 Task: Look for space in West Des Moines, United States from 10th July, 2023 to 15th July, 2023 for 7 adults in price range Rs.10000 to Rs.15000. Place can be entire place or shared room with 4 bedrooms having 7 beds and 4 bathrooms. Property type can be house, flat, guest house. Amenities needed are: wifi, TV, free parkinig on premises, gym, breakfast. Booking option can be shelf check-in. Required host language is English.
Action: Mouse moved to (473, 93)
Screenshot: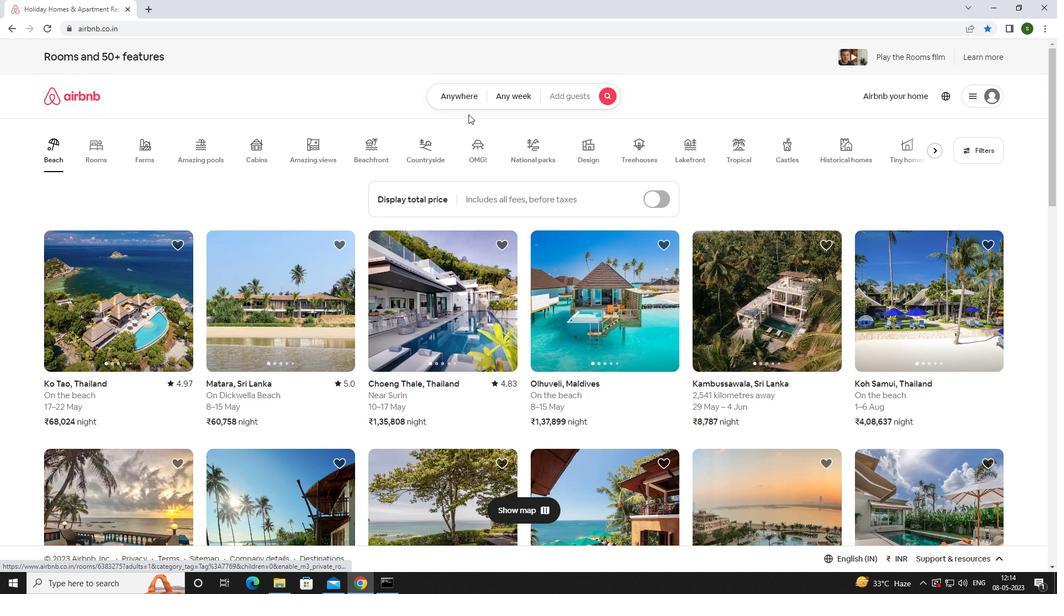 
Action: Mouse pressed left at (473, 93)
Screenshot: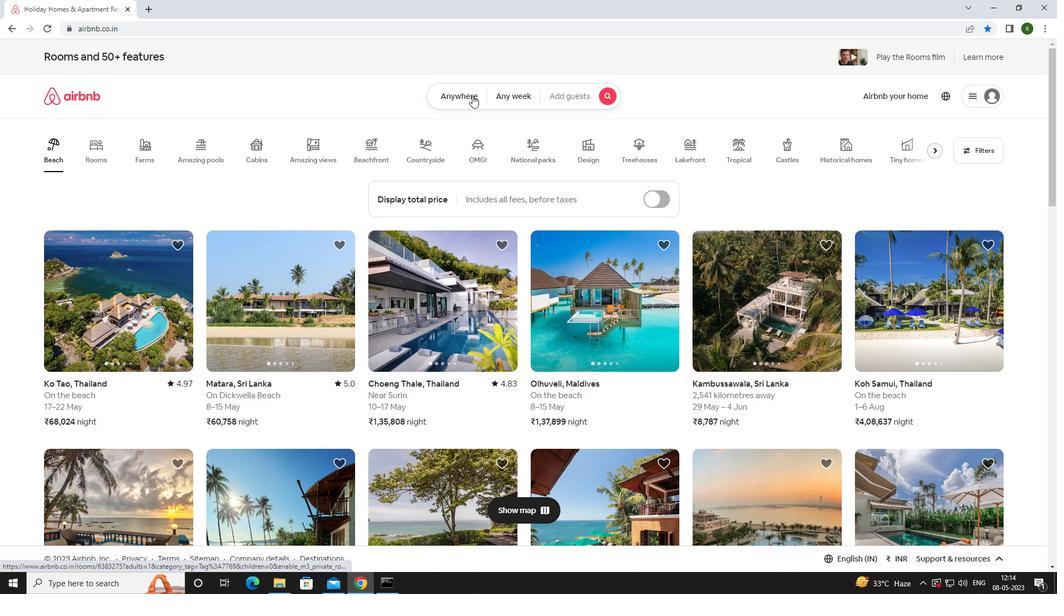 
Action: Mouse moved to (397, 144)
Screenshot: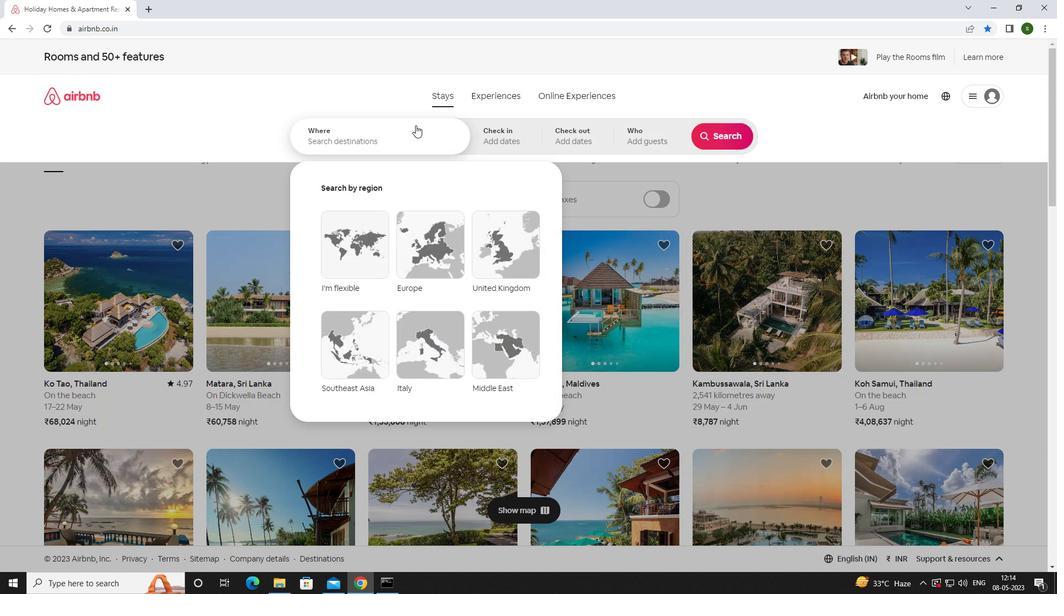 
Action: Mouse pressed left at (397, 144)
Screenshot: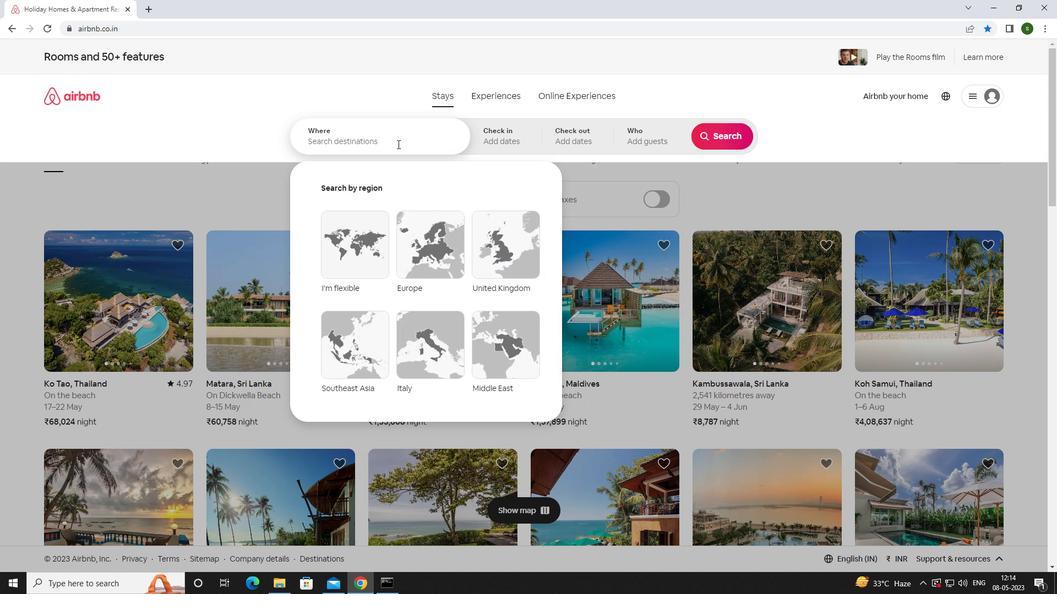 
Action: Key pressed <Key.caps_lock>w<Key.caps_lock>est<Key.space><Key.caps_lock>d<Key.caps_lock>es<Key.space><Key.caps_lock>m<Key.caps_lock>oines,<Key.space><Key.caps_lock>u<Key.caps_lock>nited<Key.space><Key.caps_lock>s<Key.caps_lock>tates<Key.enter>
Screenshot: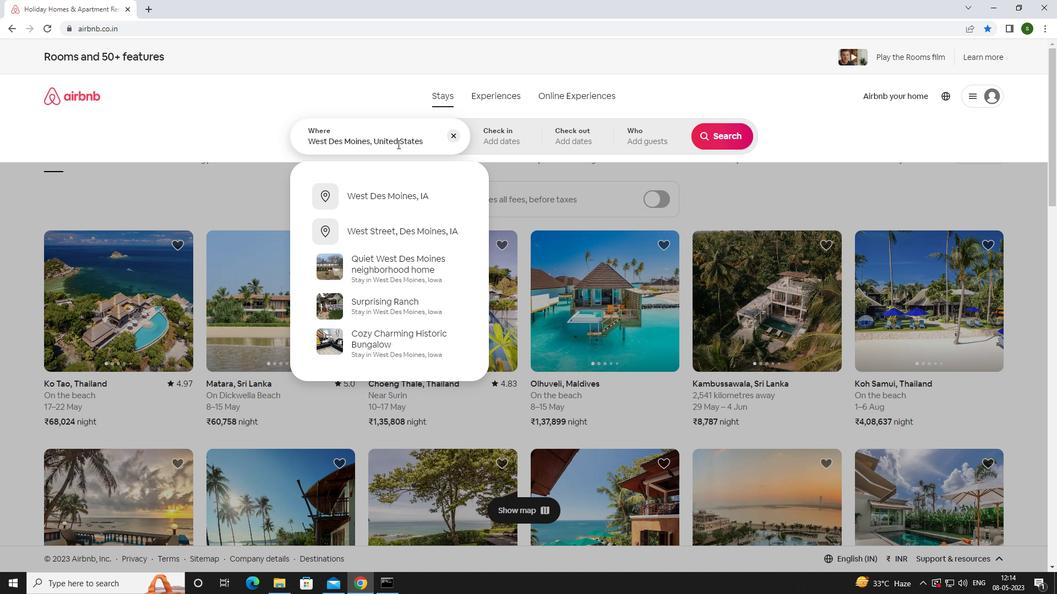 
Action: Mouse moved to (720, 223)
Screenshot: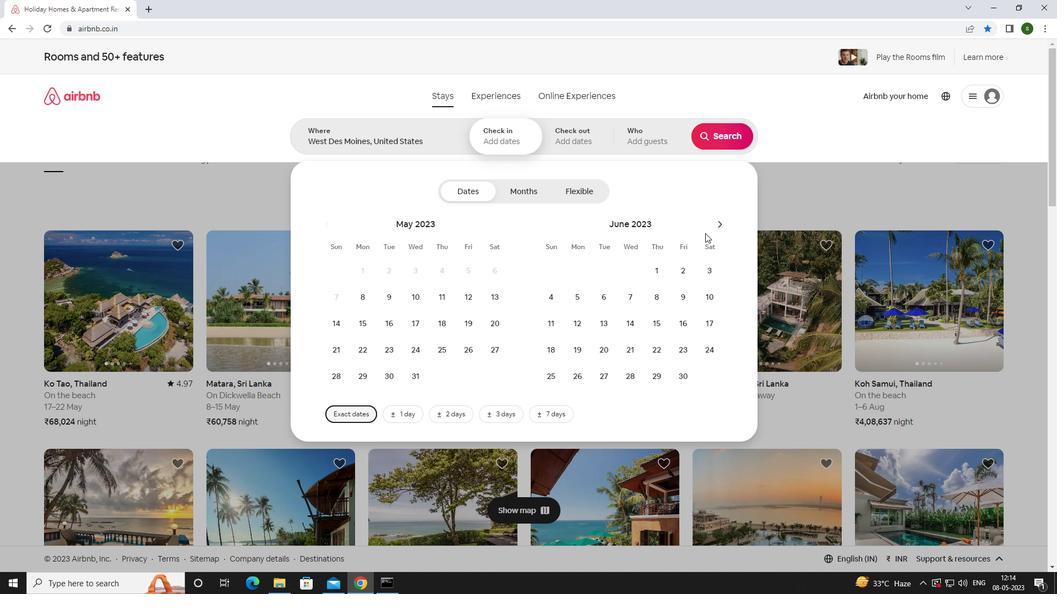 
Action: Mouse pressed left at (720, 223)
Screenshot: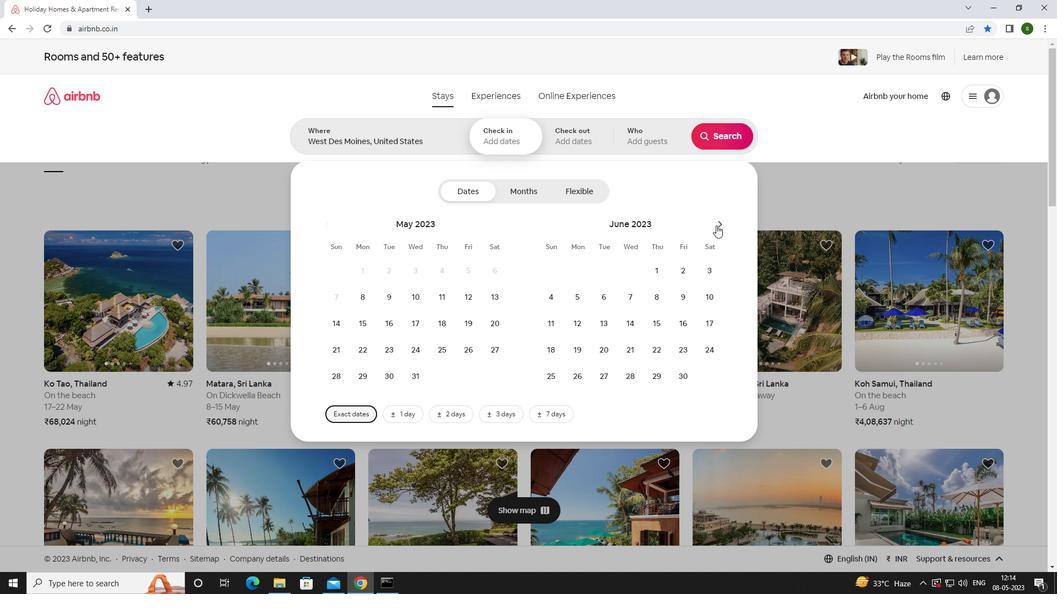 
Action: Mouse moved to (571, 321)
Screenshot: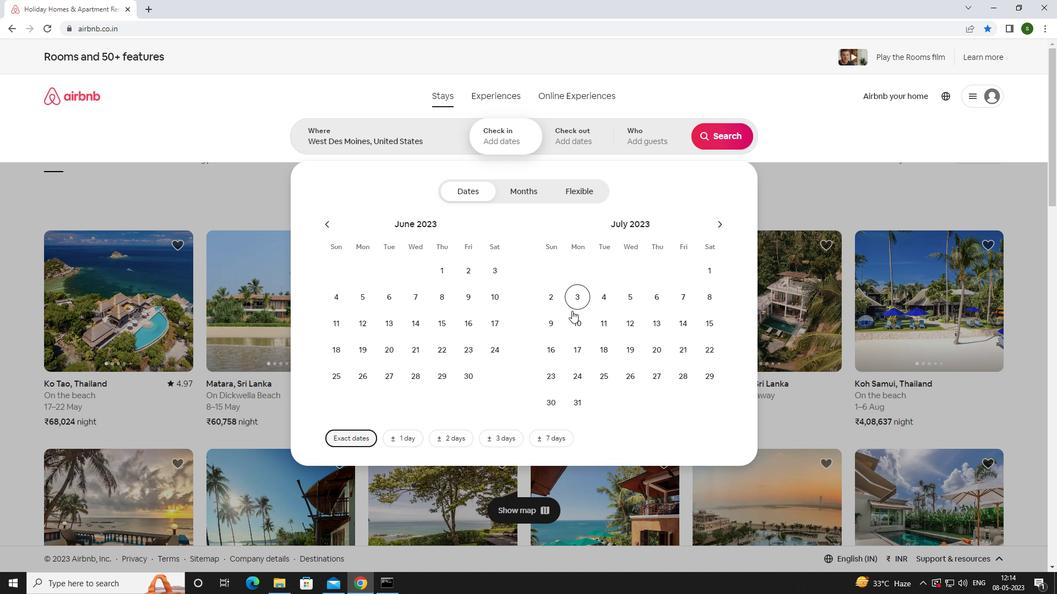 
Action: Mouse pressed left at (571, 321)
Screenshot: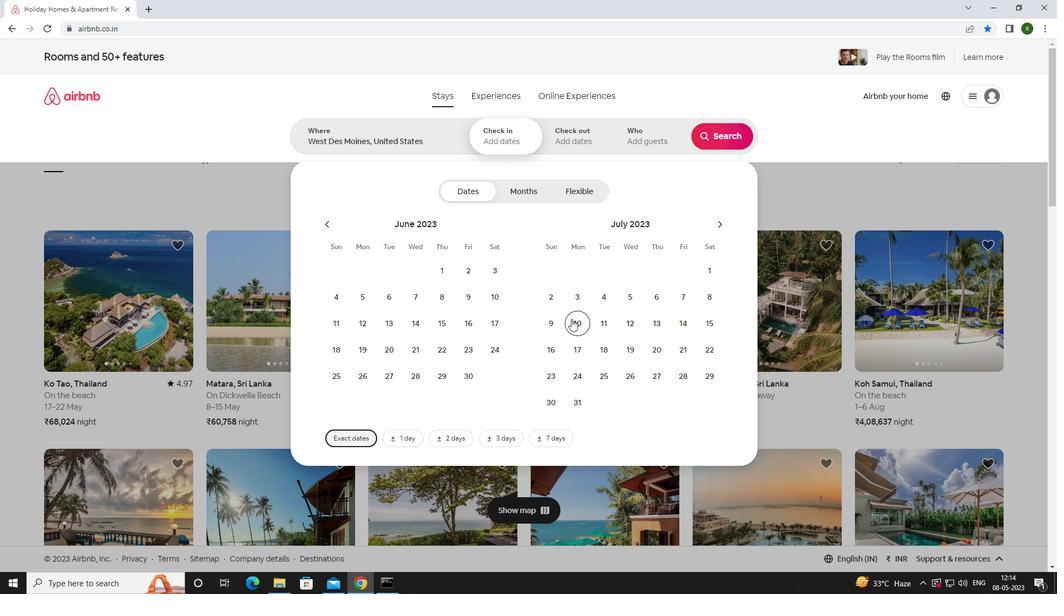 
Action: Mouse moved to (705, 323)
Screenshot: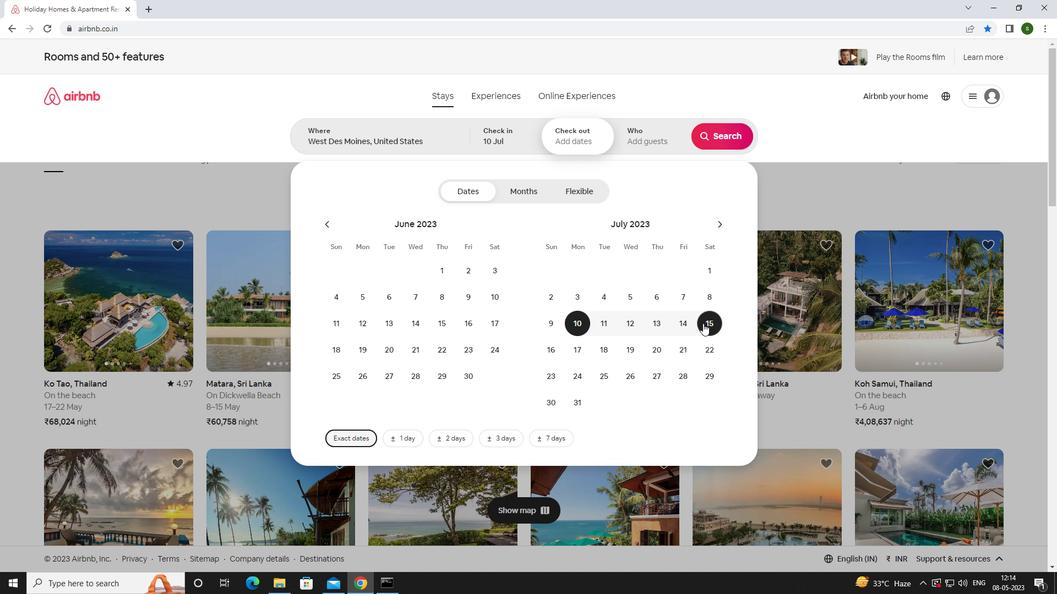 
Action: Mouse pressed left at (705, 323)
Screenshot: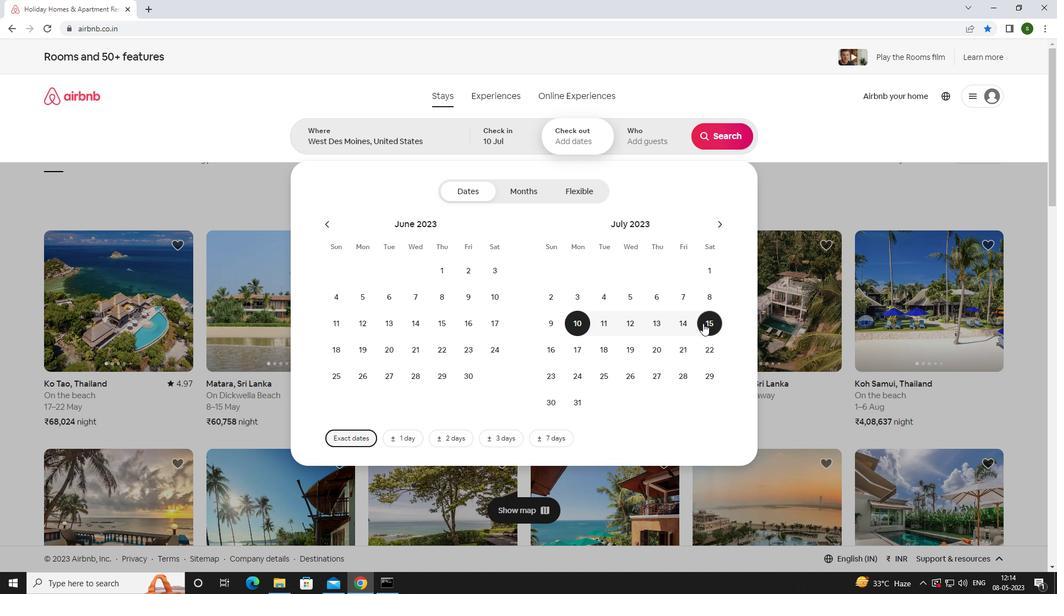 
Action: Mouse moved to (651, 144)
Screenshot: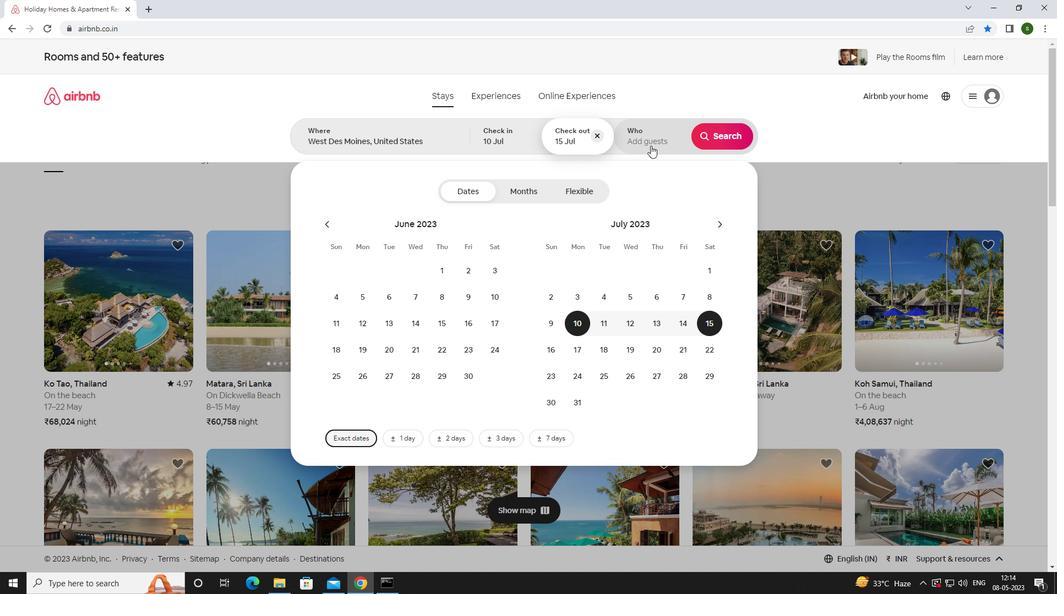 
Action: Mouse pressed left at (651, 144)
Screenshot: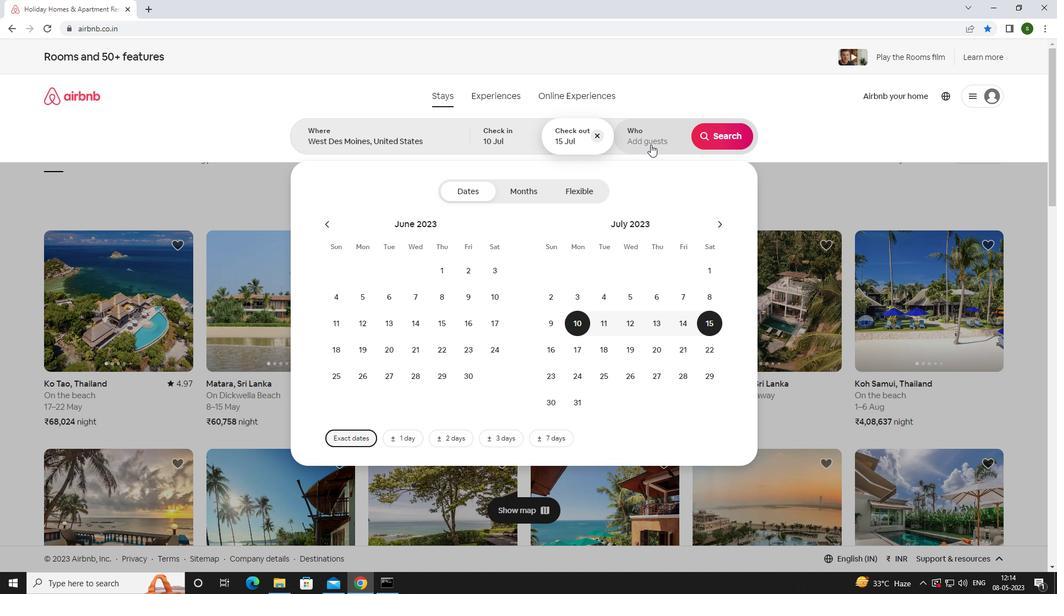 
Action: Mouse moved to (728, 193)
Screenshot: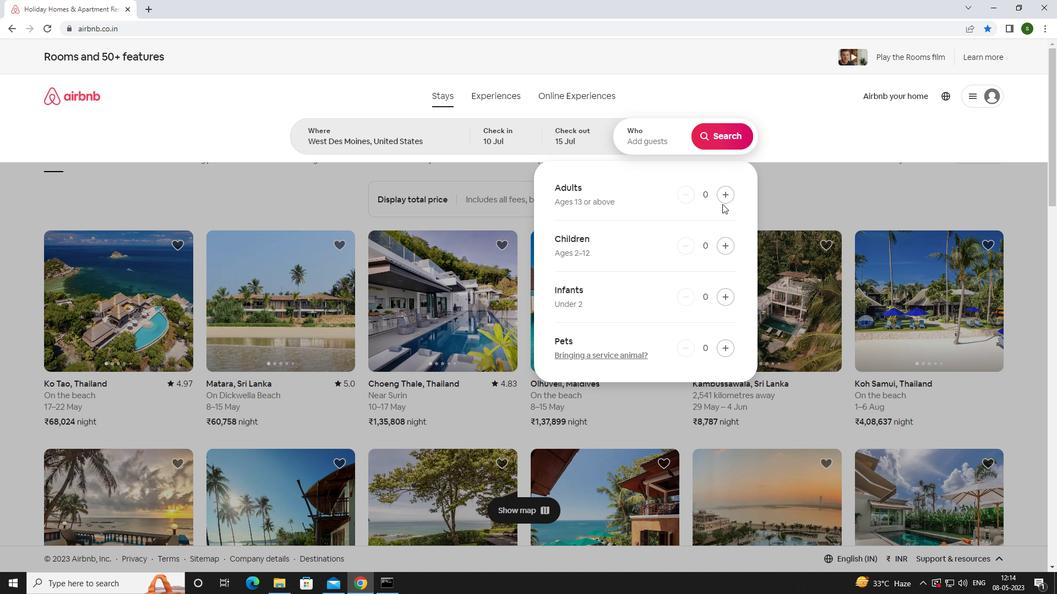 
Action: Mouse pressed left at (728, 193)
Screenshot: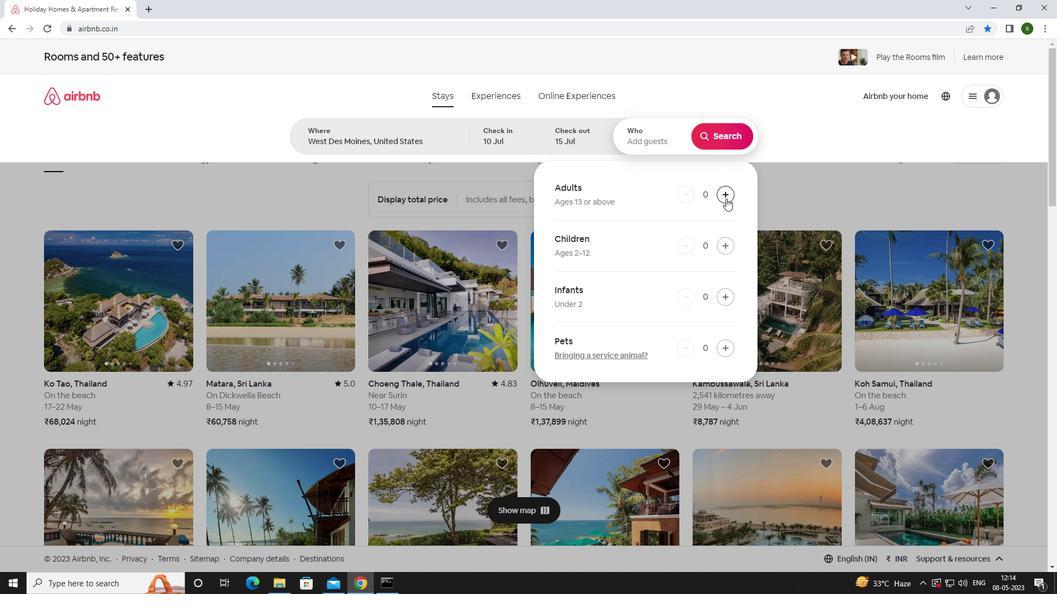 
Action: Mouse pressed left at (728, 193)
Screenshot: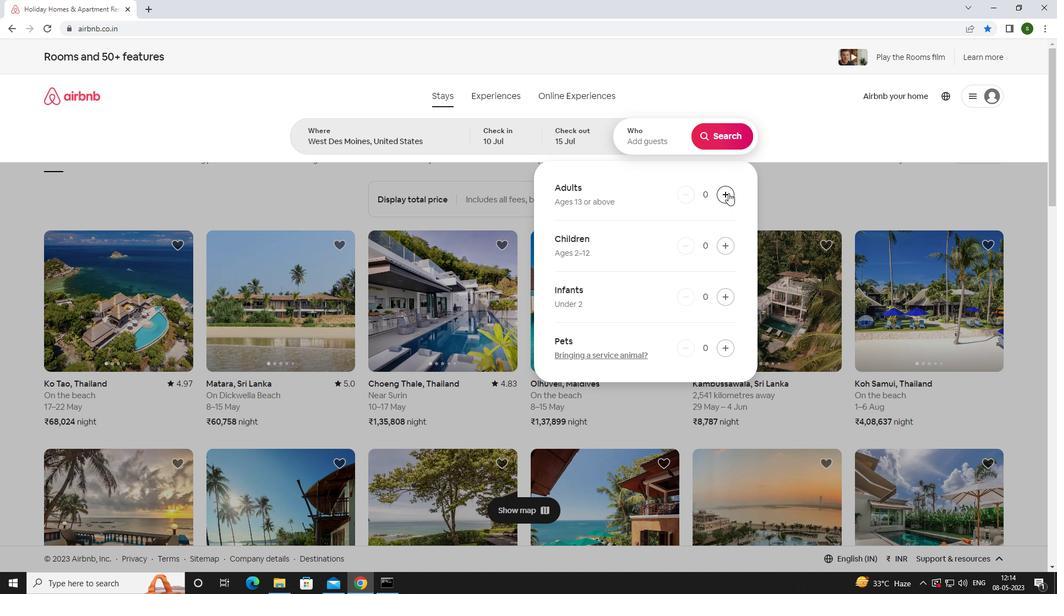 
Action: Mouse pressed left at (728, 193)
Screenshot: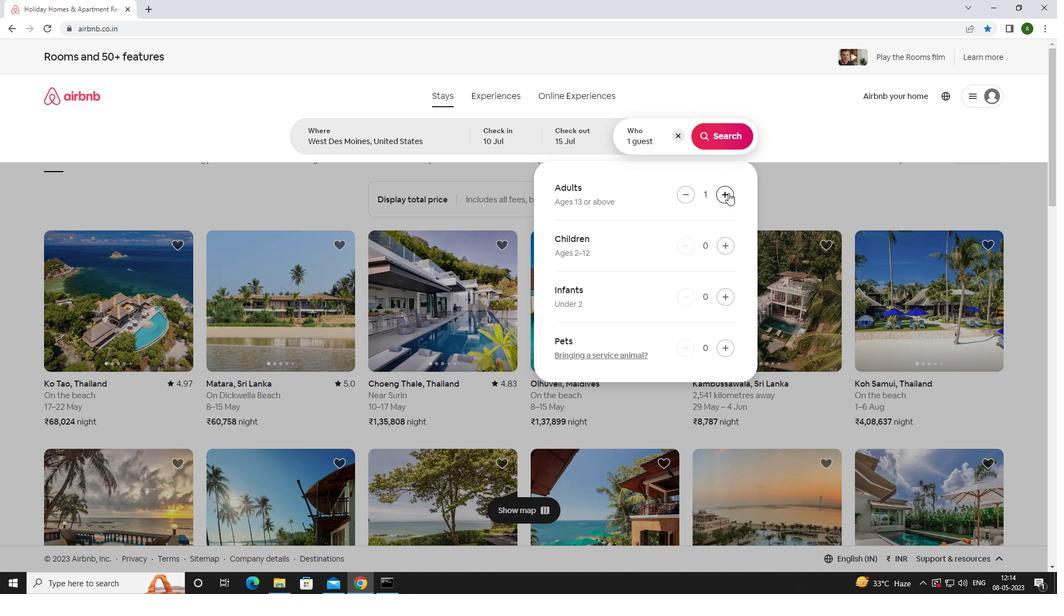 
Action: Mouse pressed left at (728, 193)
Screenshot: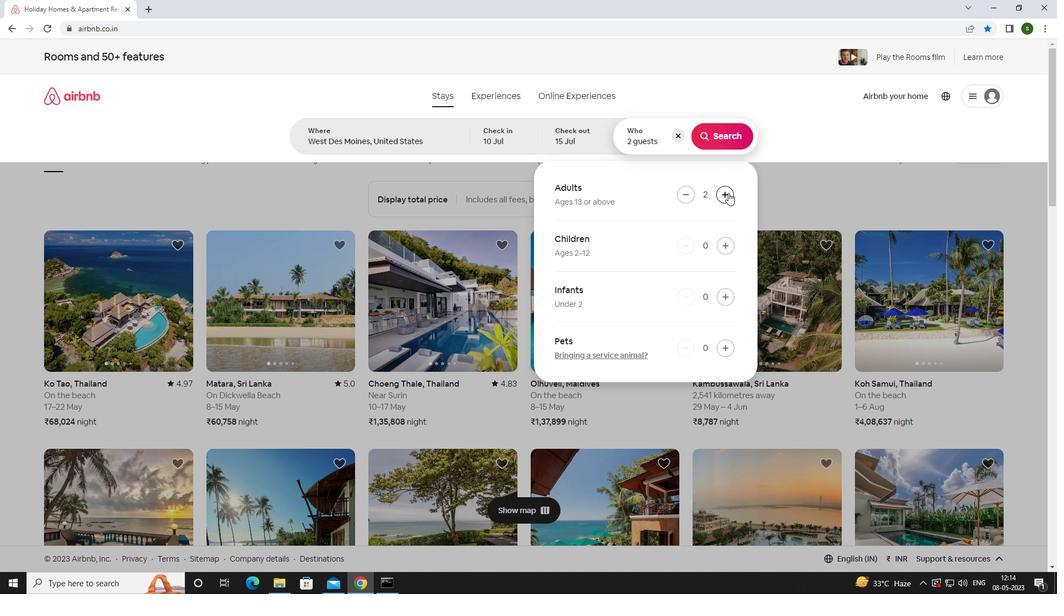 
Action: Mouse pressed left at (728, 193)
Screenshot: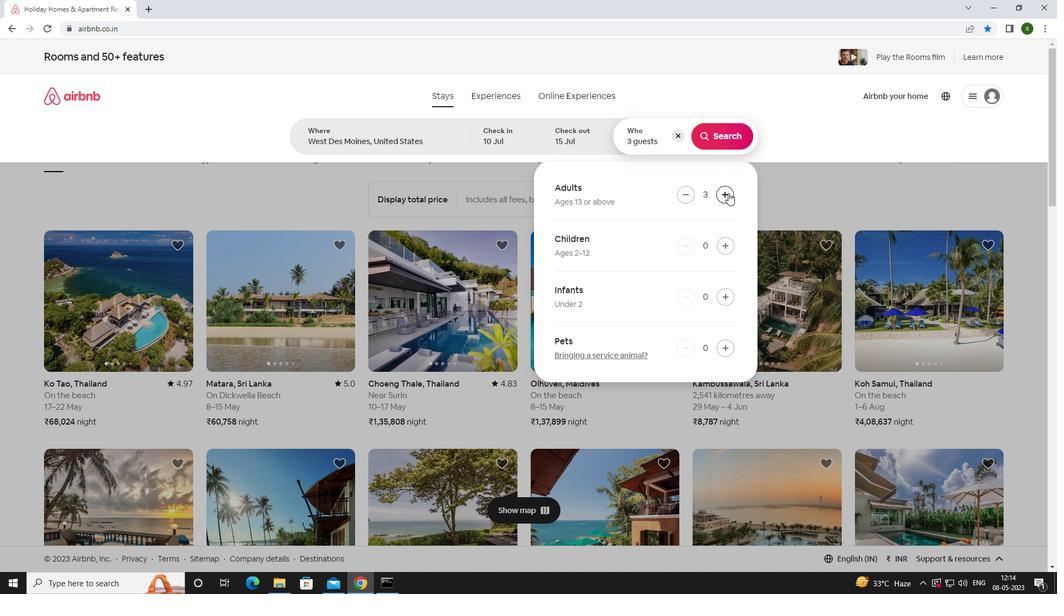 
Action: Mouse pressed left at (728, 193)
Screenshot: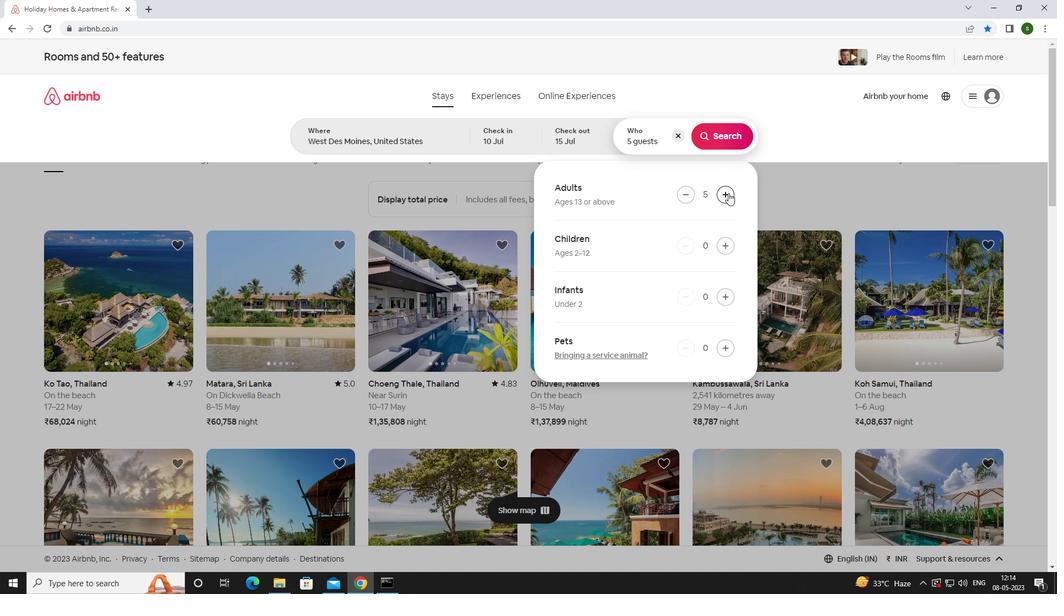 
Action: Mouse pressed left at (728, 193)
Screenshot: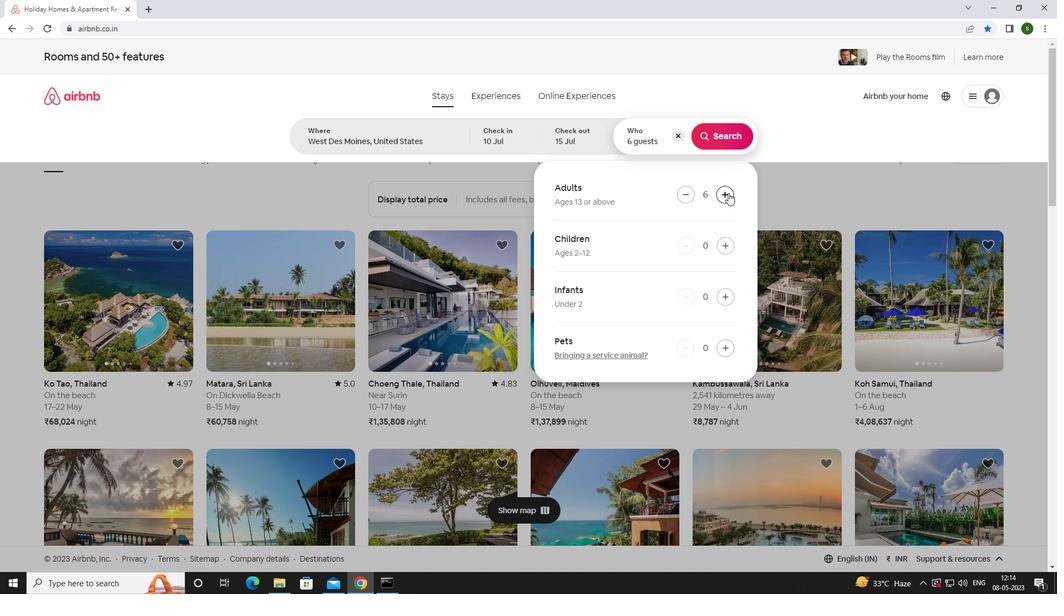 
Action: Mouse moved to (715, 138)
Screenshot: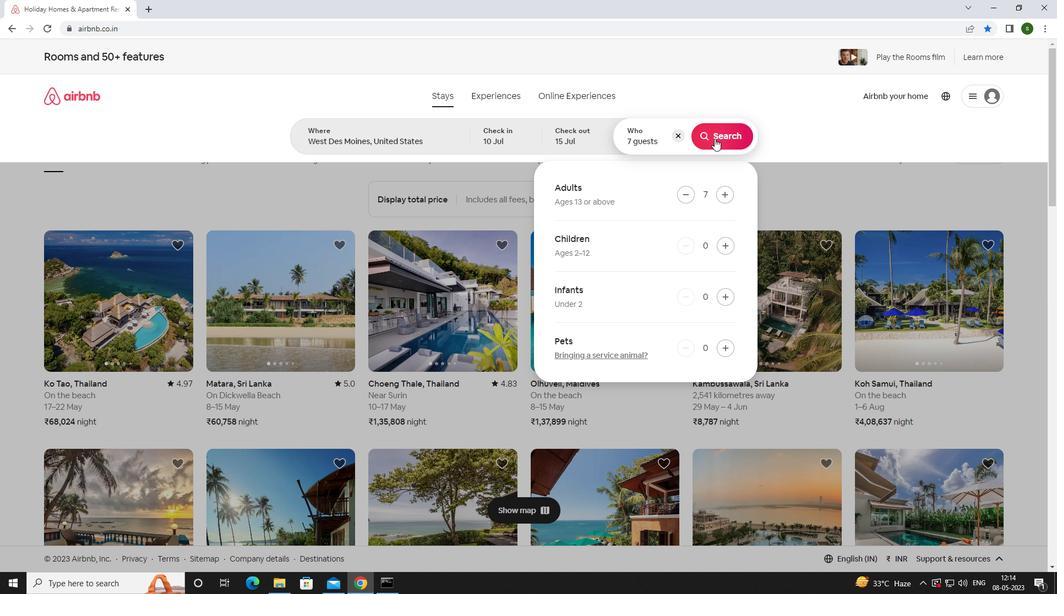 
Action: Mouse pressed left at (715, 138)
Screenshot: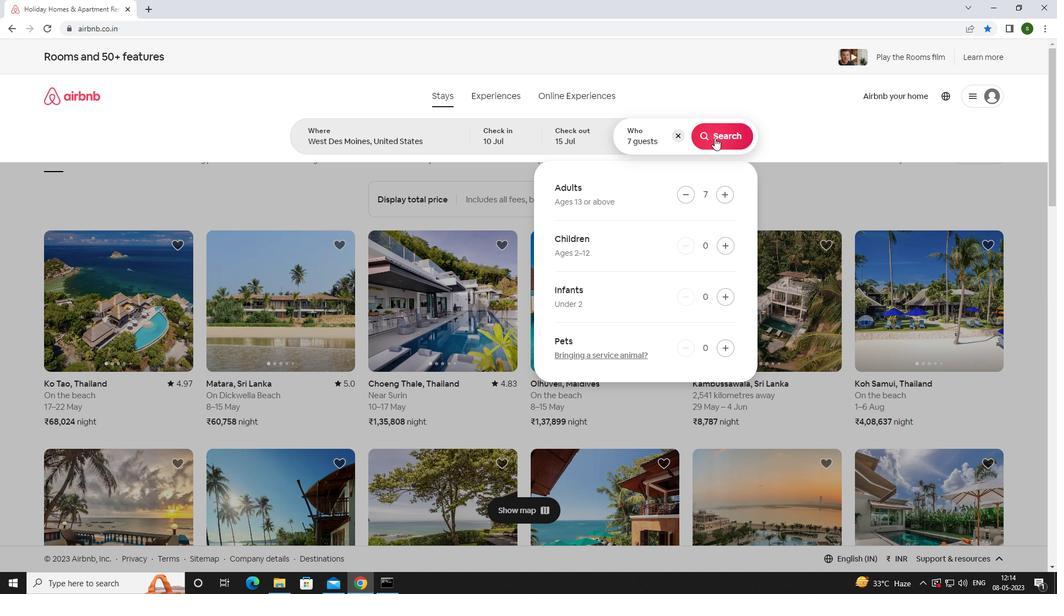 
Action: Mouse moved to (1013, 106)
Screenshot: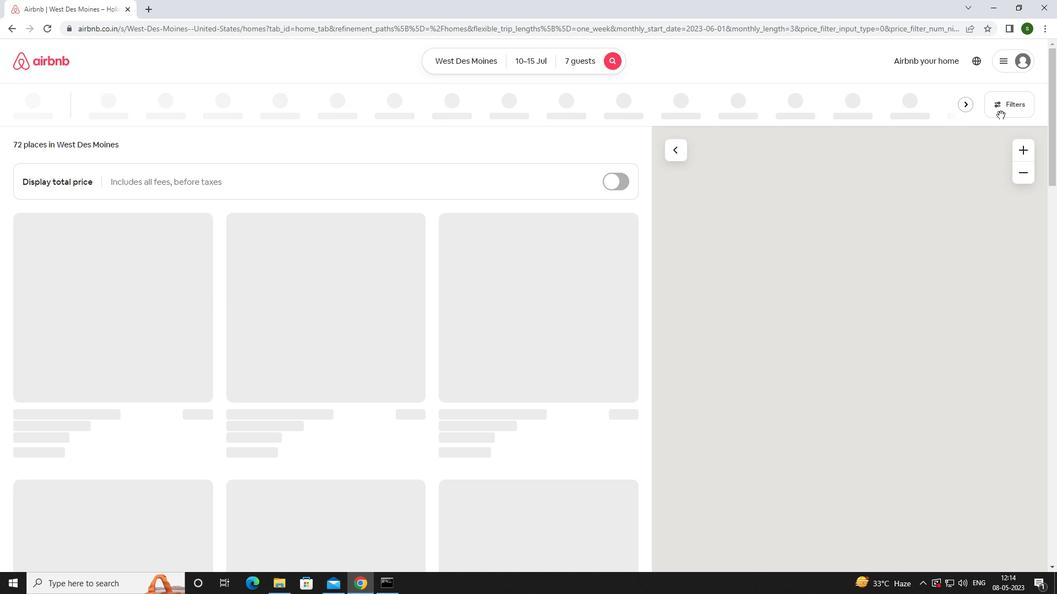 
Action: Mouse pressed left at (1013, 106)
Screenshot: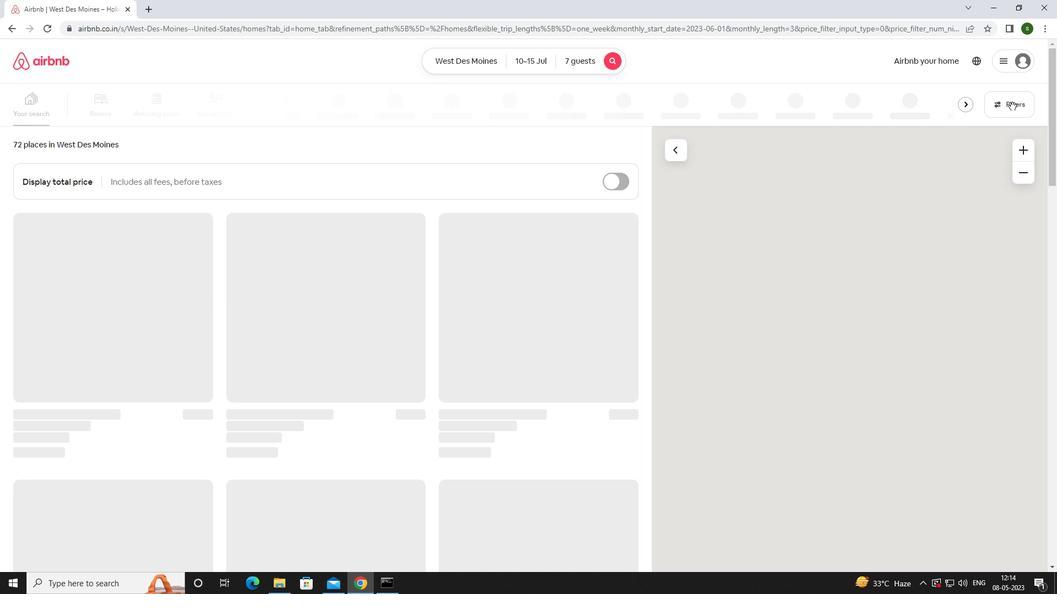 
Action: Mouse moved to (412, 379)
Screenshot: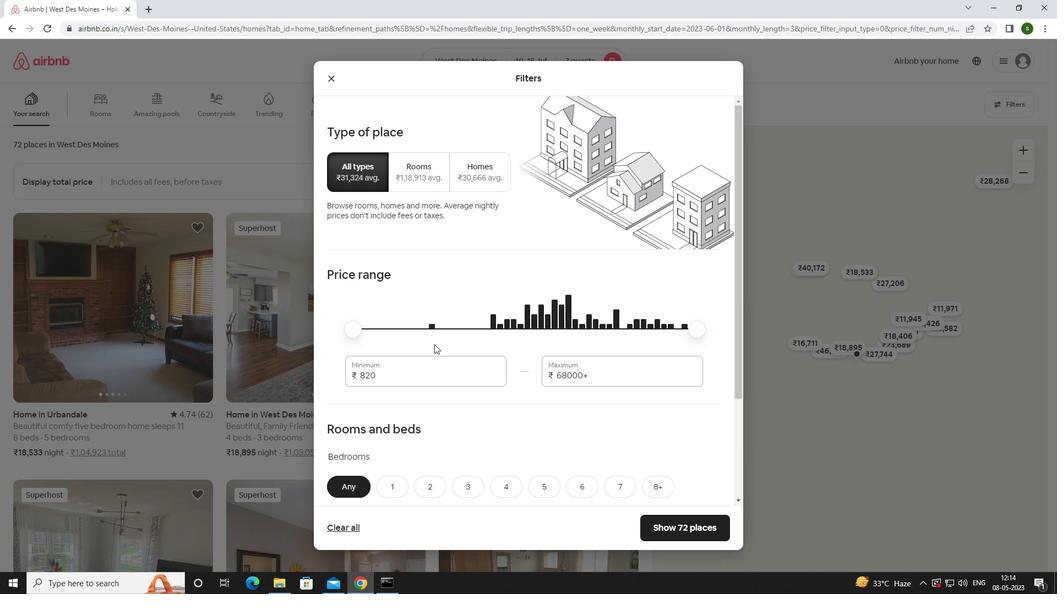 
Action: Mouse pressed left at (412, 379)
Screenshot: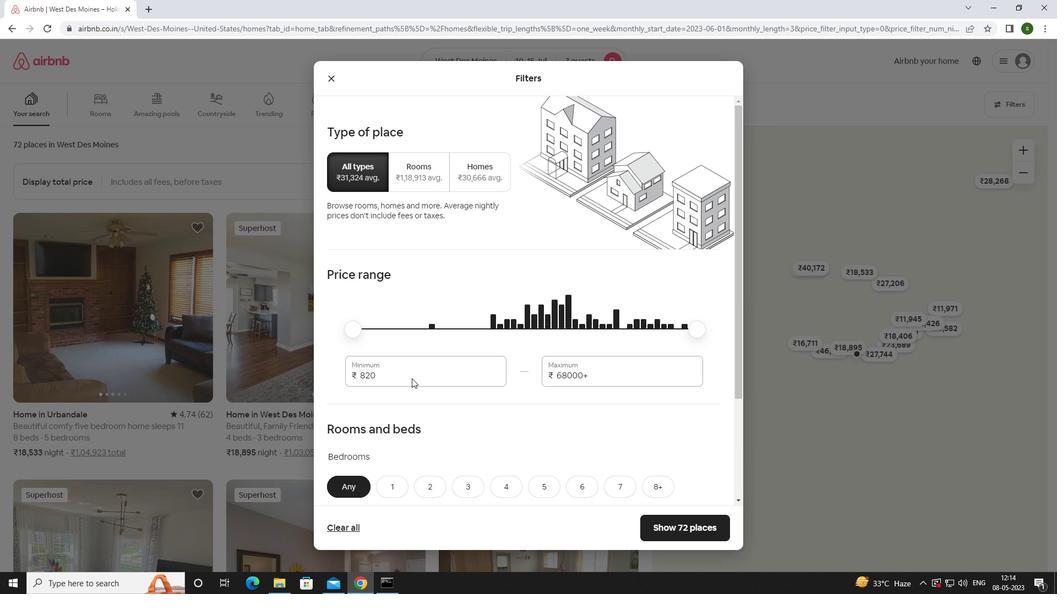 
Action: Key pressed <Key.backspace><Key.backspace><Key.backspace><Key.backspace>10000
Screenshot: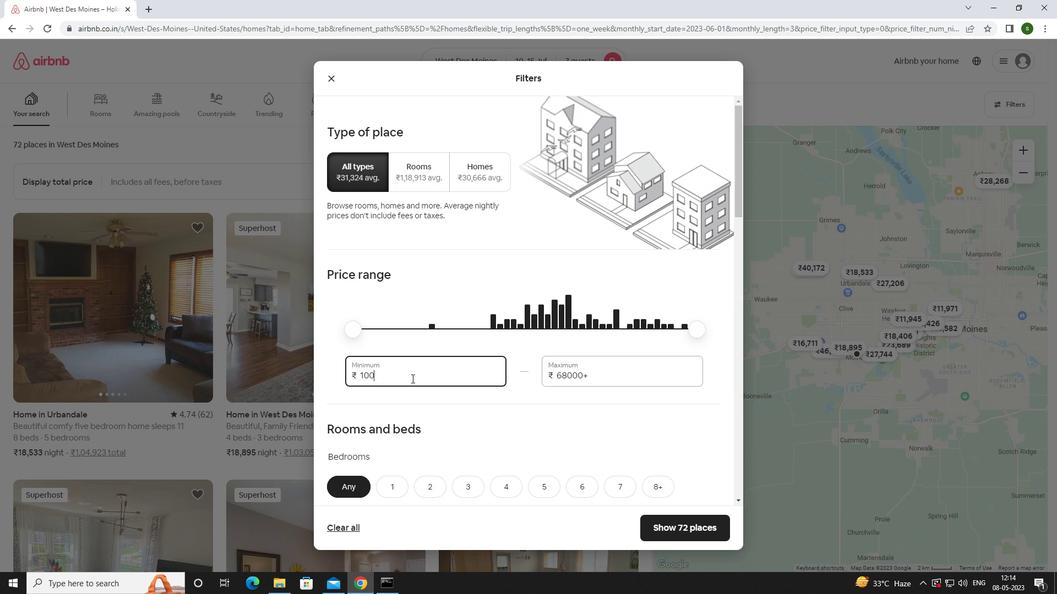 
Action: Mouse moved to (596, 366)
Screenshot: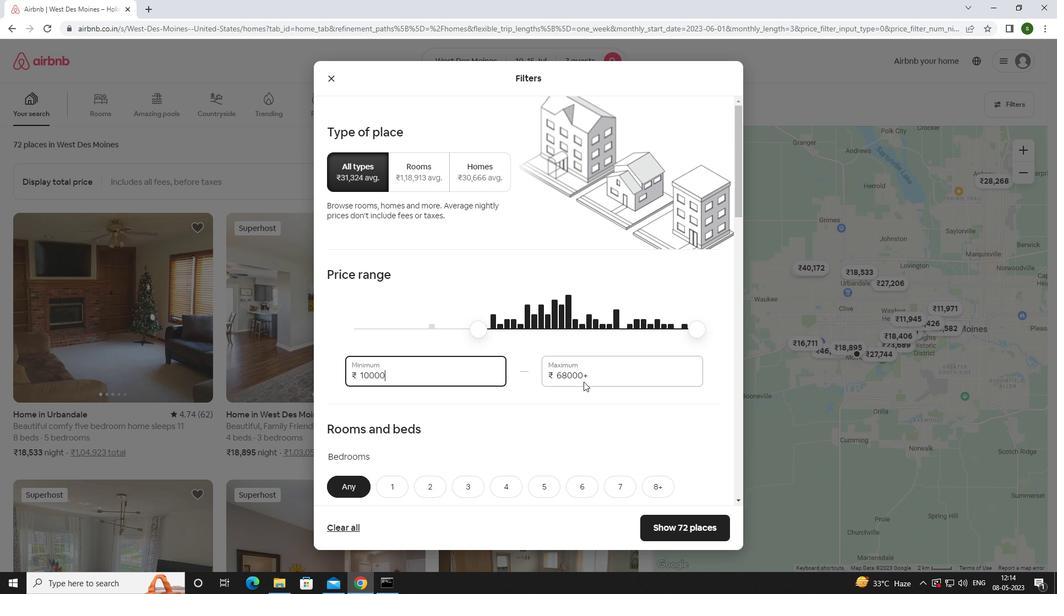 
Action: Mouse pressed left at (596, 366)
Screenshot: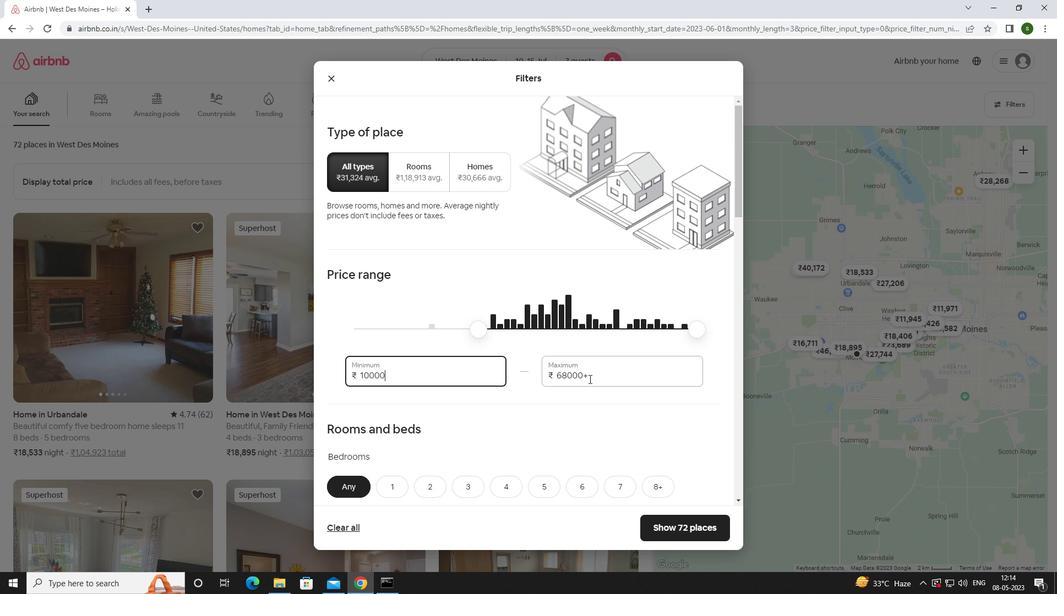 
Action: Mouse moved to (596, 366)
Screenshot: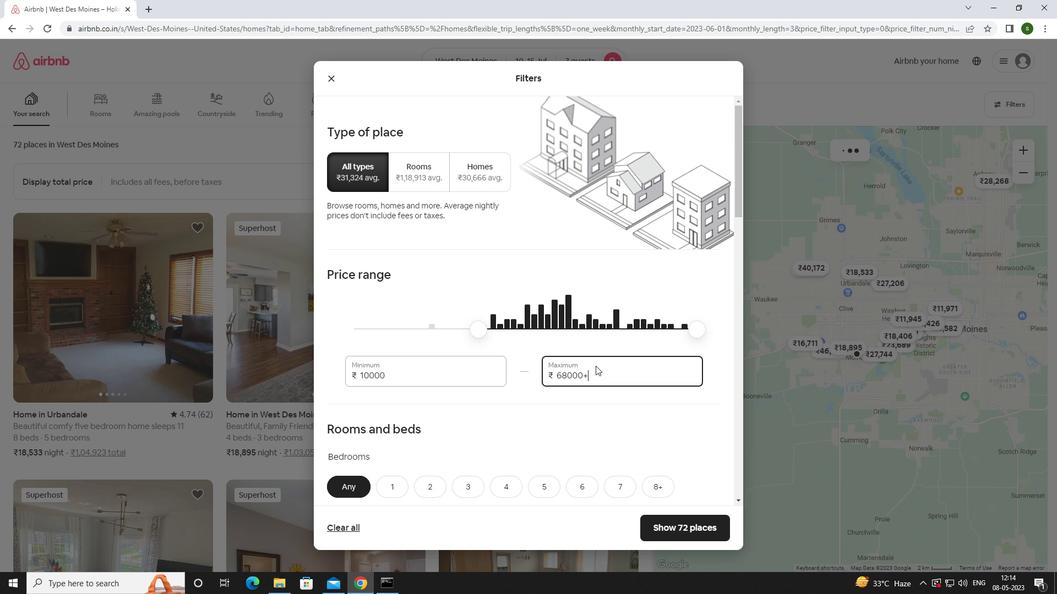 
Action: Key pressed <Key.backspace><Key.backspace><Key.backspace><Key.backspace><Key.backspace><Key.backspace><Key.backspace><Key.backspace><Key.backspace><Key.backspace><Key.backspace>15000
Screenshot: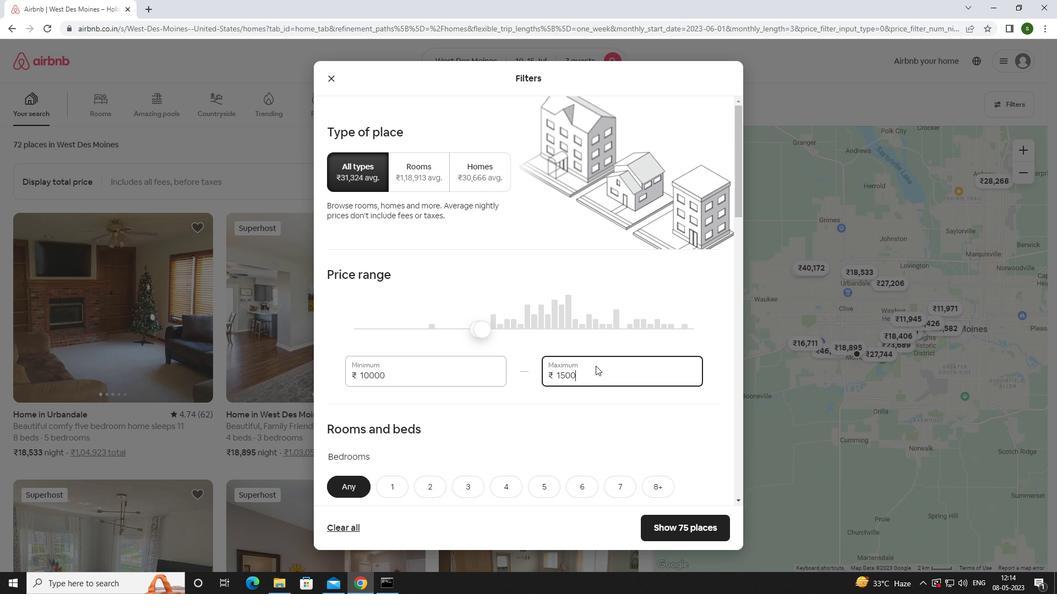 
Action: Mouse moved to (518, 366)
Screenshot: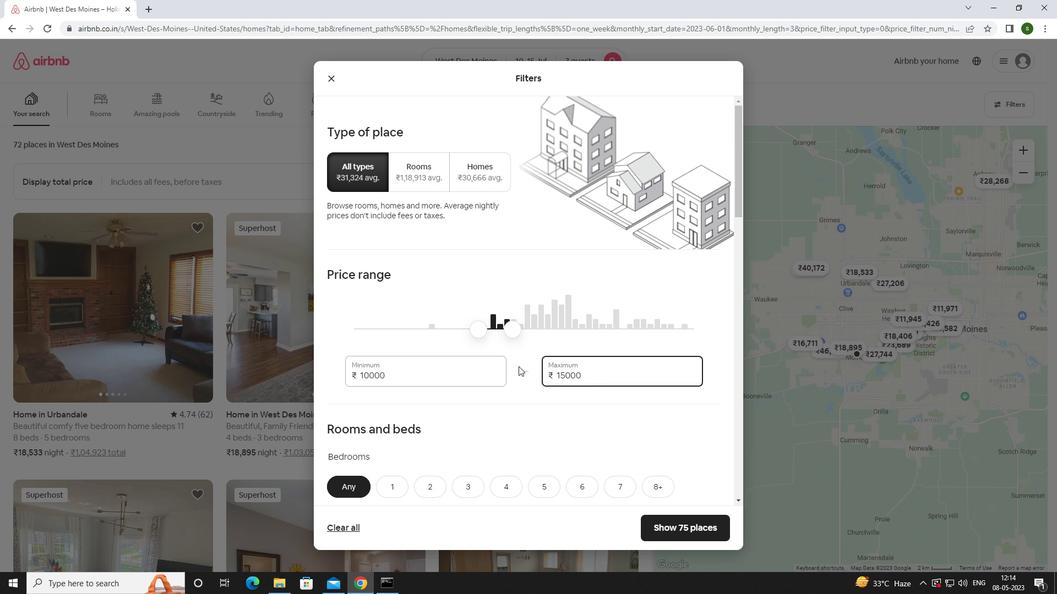 
Action: Mouse scrolled (518, 366) with delta (0, 0)
Screenshot: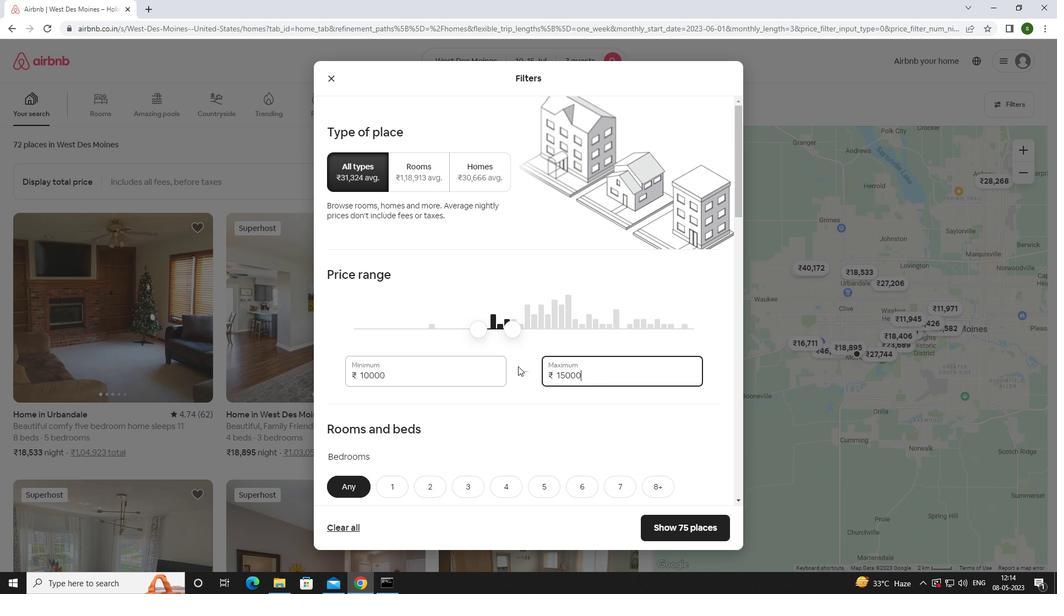 
Action: Mouse scrolled (518, 366) with delta (0, 0)
Screenshot: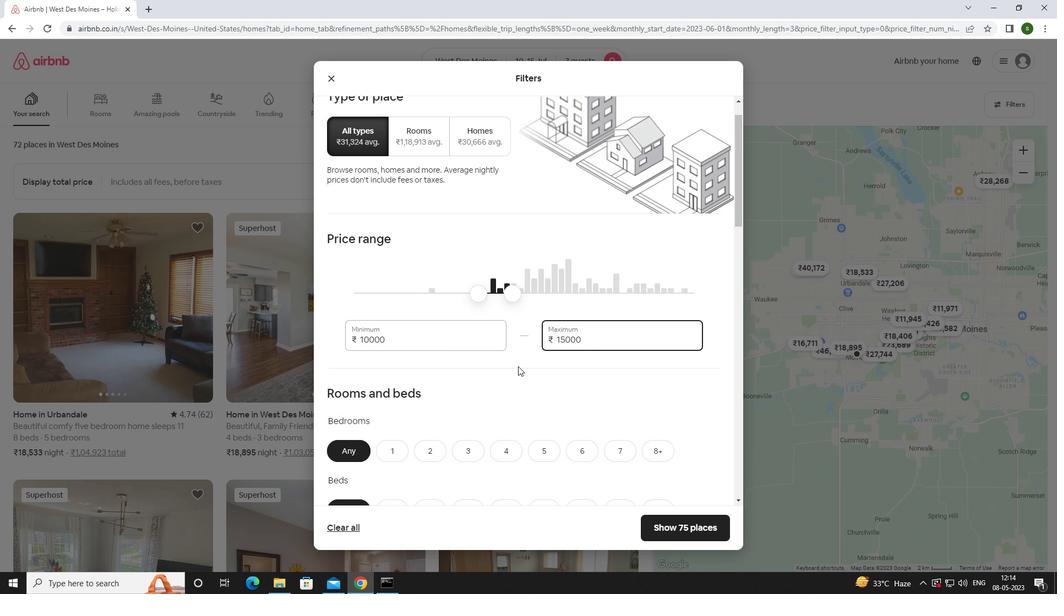 
Action: Mouse scrolled (518, 366) with delta (0, 0)
Screenshot: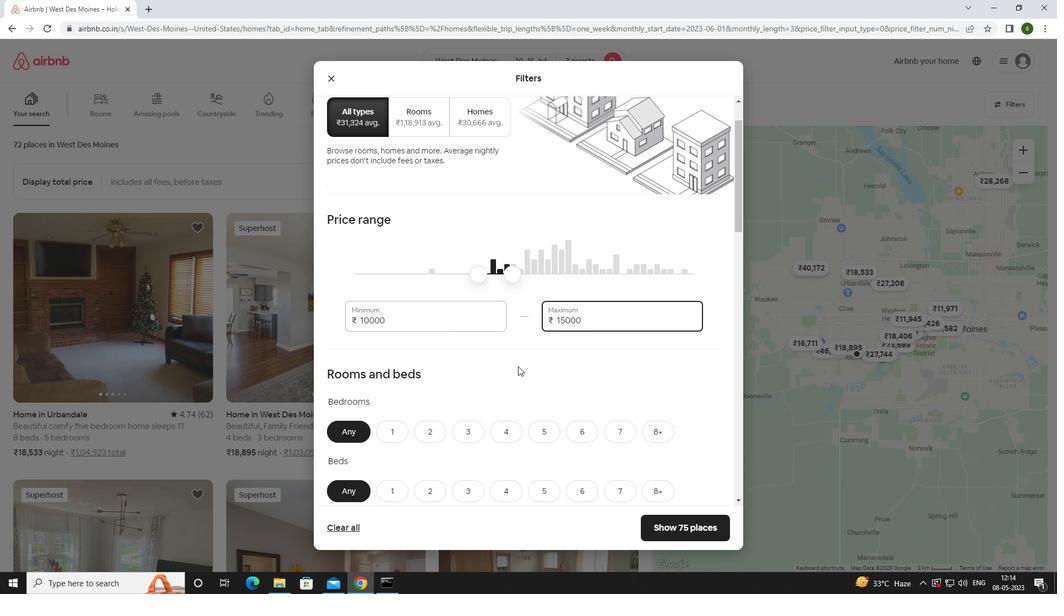 
Action: Mouse scrolled (518, 366) with delta (0, 0)
Screenshot: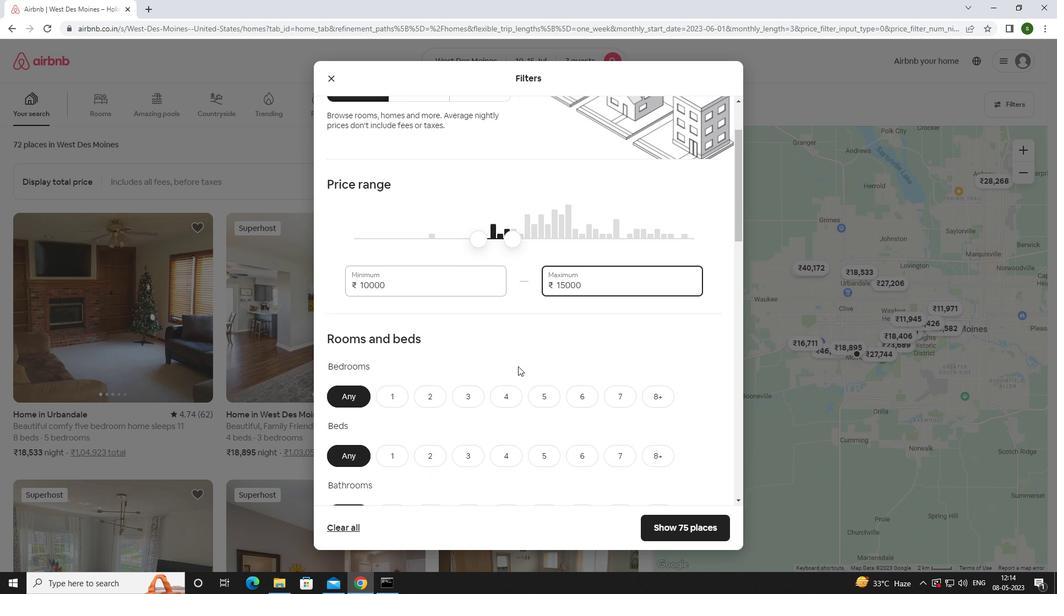 
Action: Mouse moved to (509, 268)
Screenshot: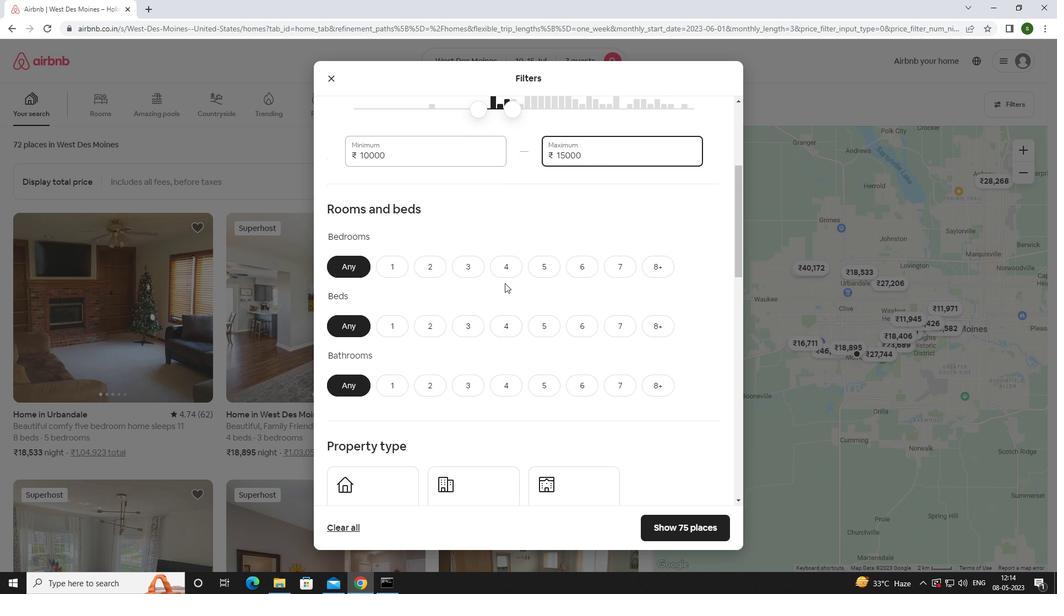 
Action: Mouse pressed left at (509, 268)
Screenshot: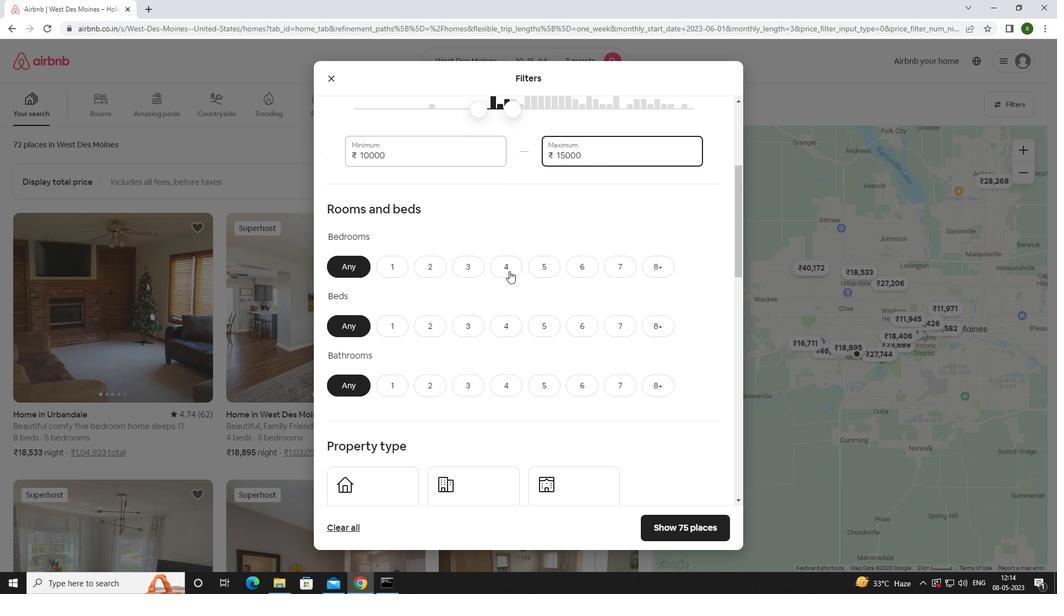 
Action: Mouse moved to (617, 320)
Screenshot: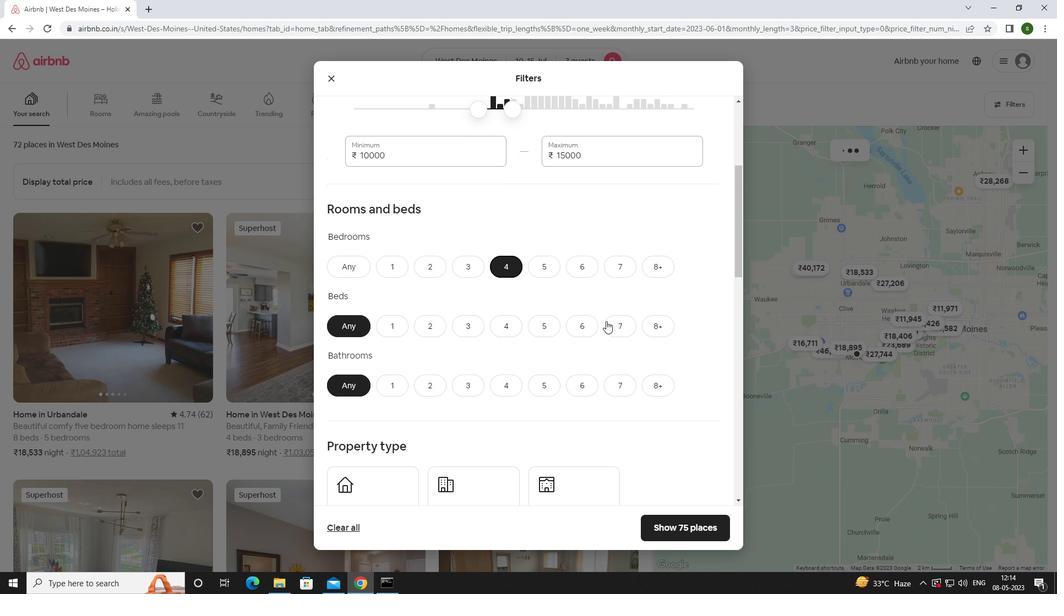 
Action: Mouse pressed left at (617, 320)
Screenshot: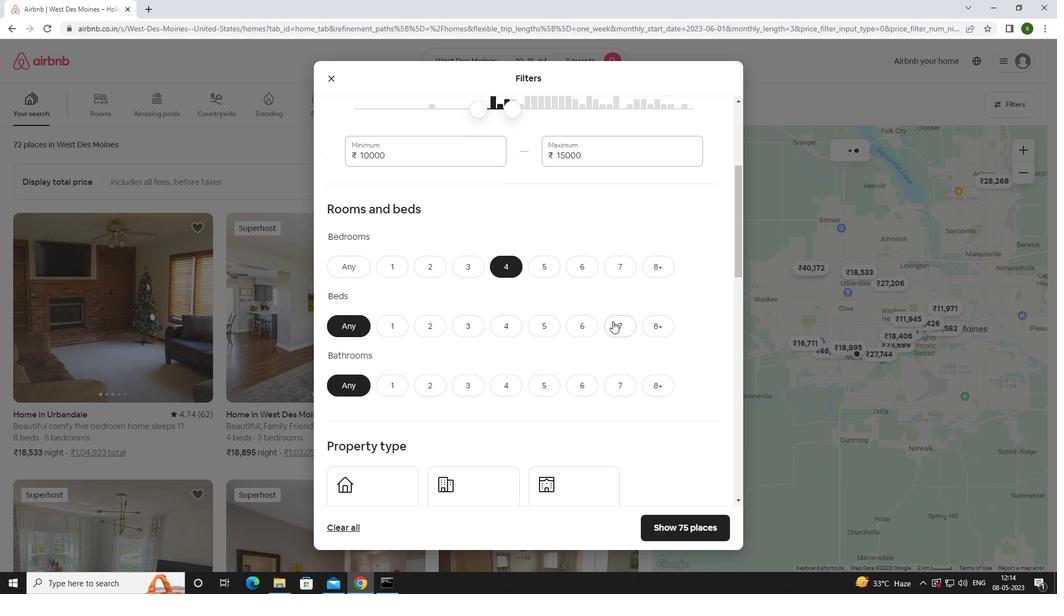 
Action: Mouse moved to (504, 381)
Screenshot: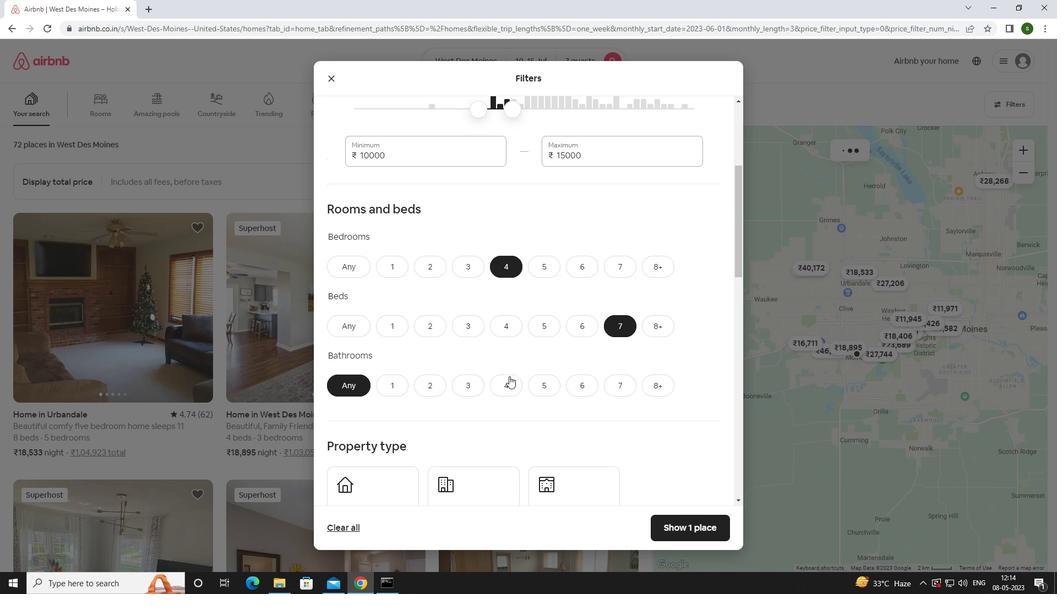 
Action: Mouse pressed left at (504, 381)
Screenshot: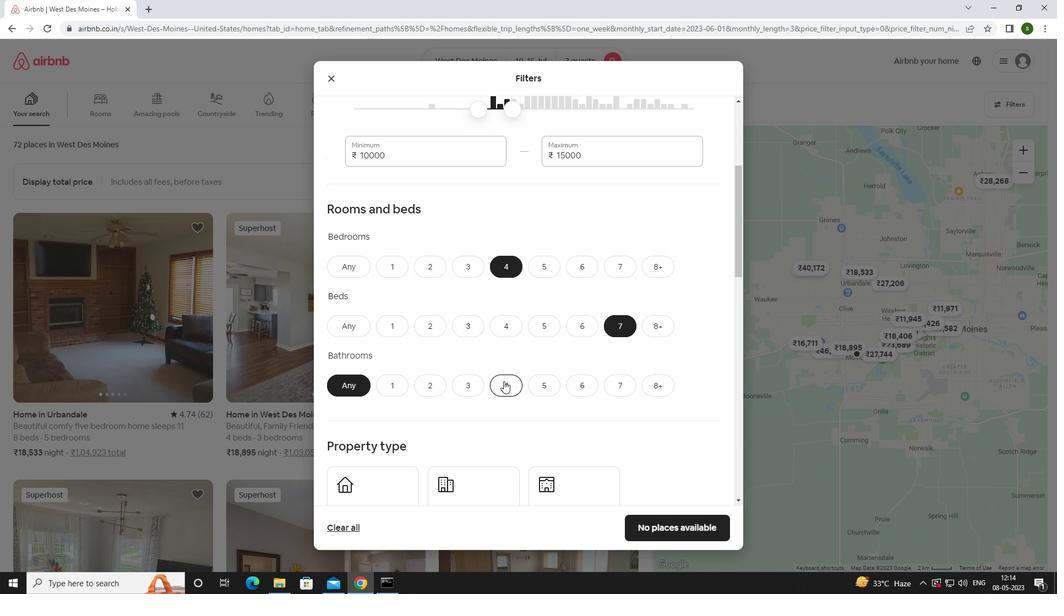 
Action: Mouse scrolled (504, 381) with delta (0, 0)
Screenshot: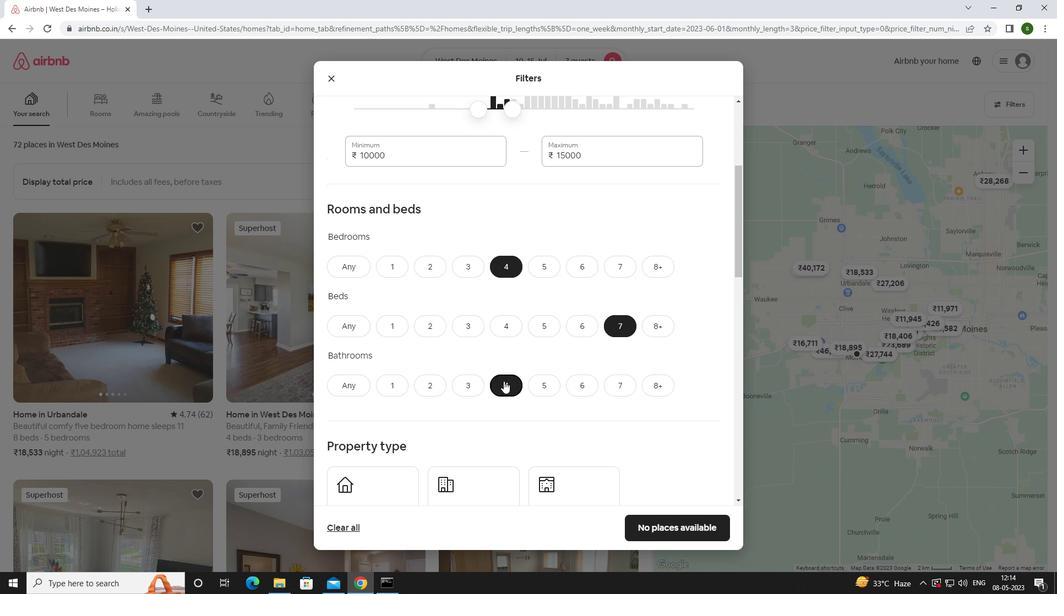 
Action: Mouse scrolled (504, 381) with delta (0, 0)
Screenshot: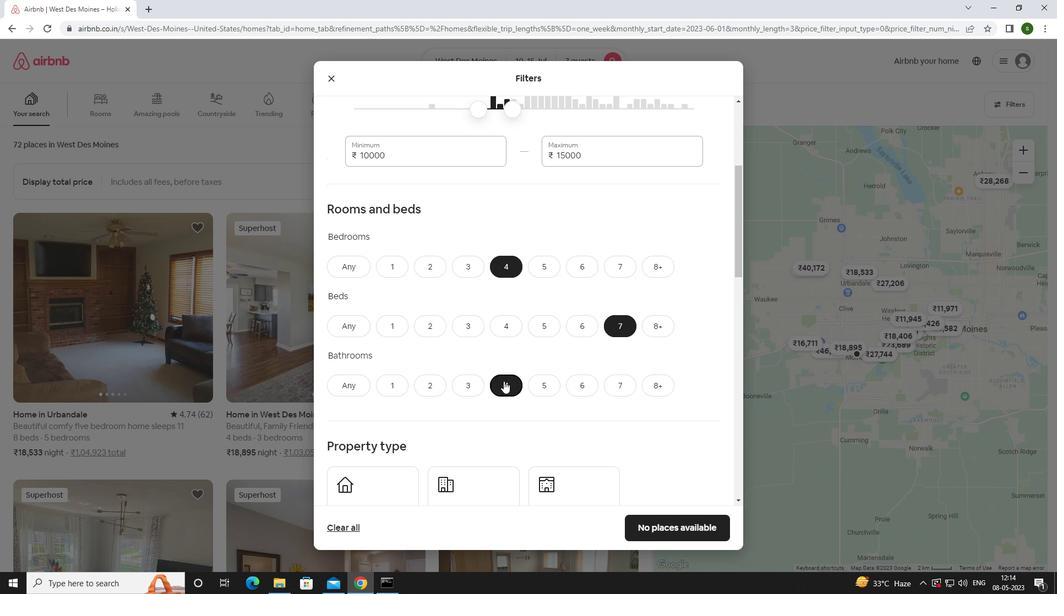 
Action: Mouse scrolled (504, 381) with delta (0, 0)
Screenshot: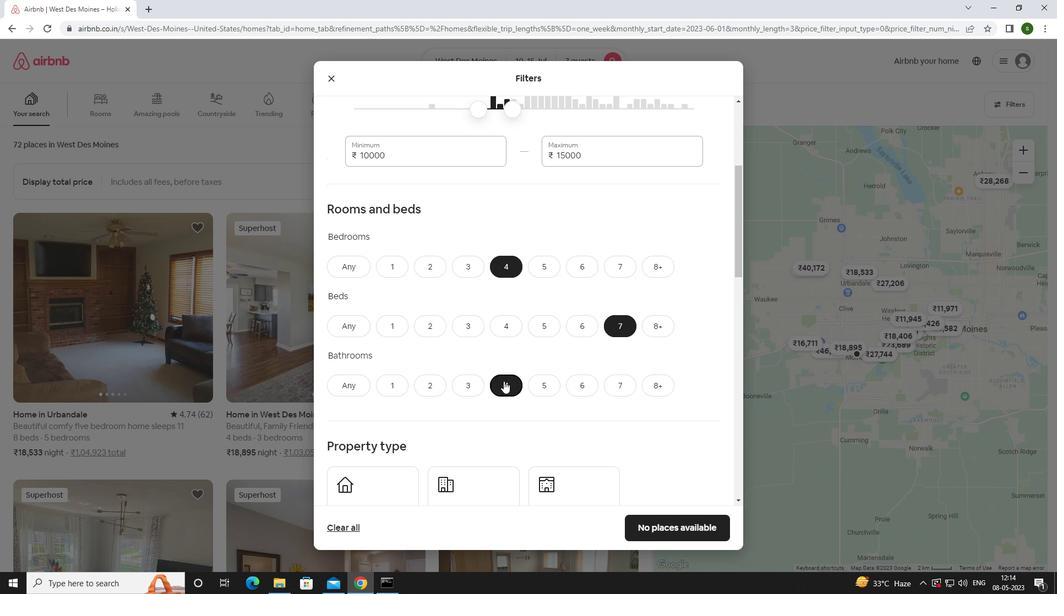 
Action: Mouse moved to (374, 338)
Screenshot: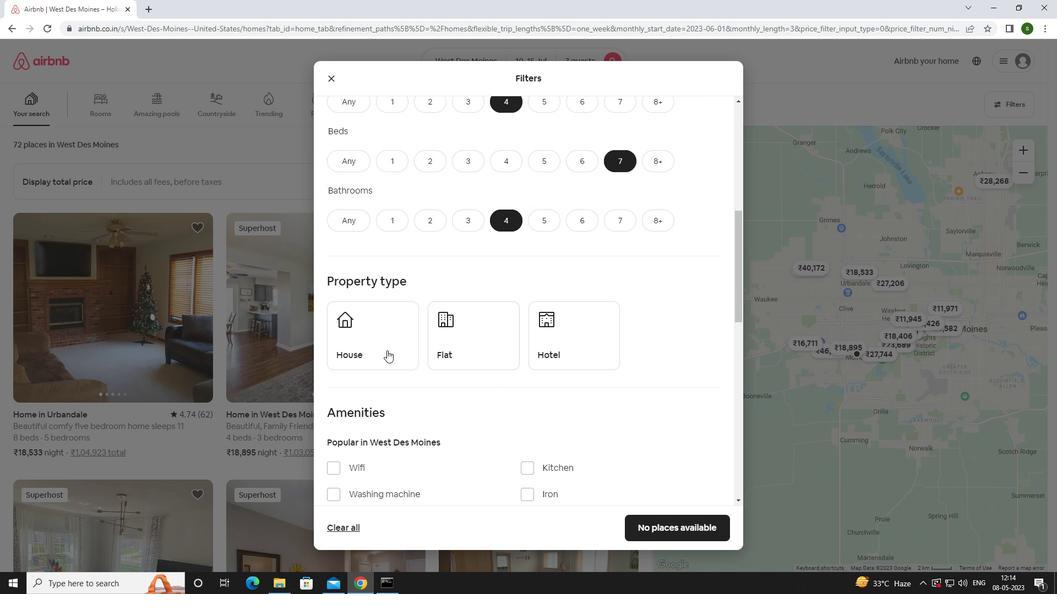 
Action: Mouse pressed left at (374, 338)
Screenshot: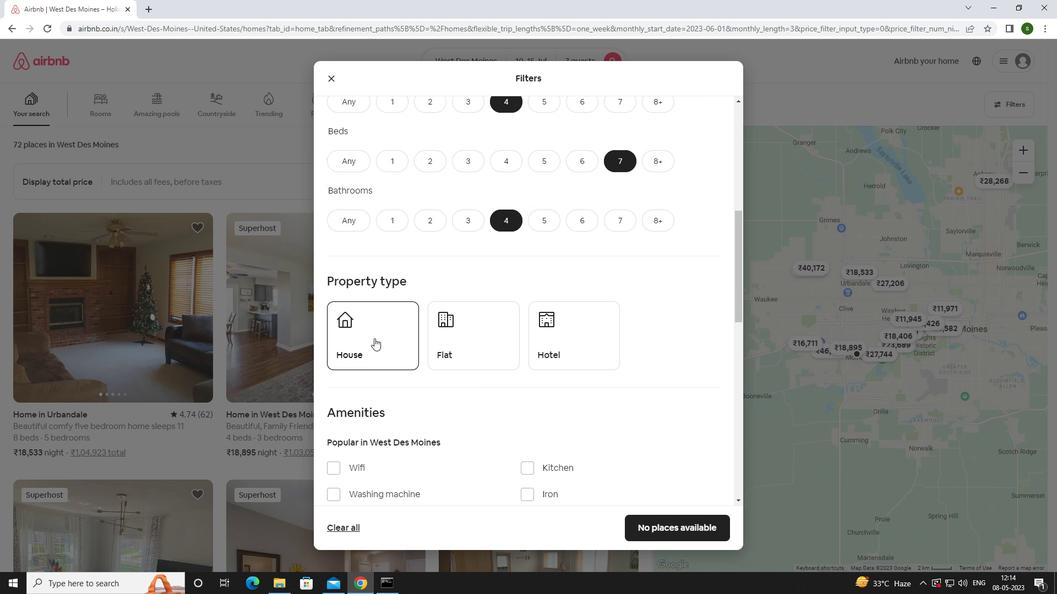 
Action: Mouse moved to (466, 358)
Screenshot: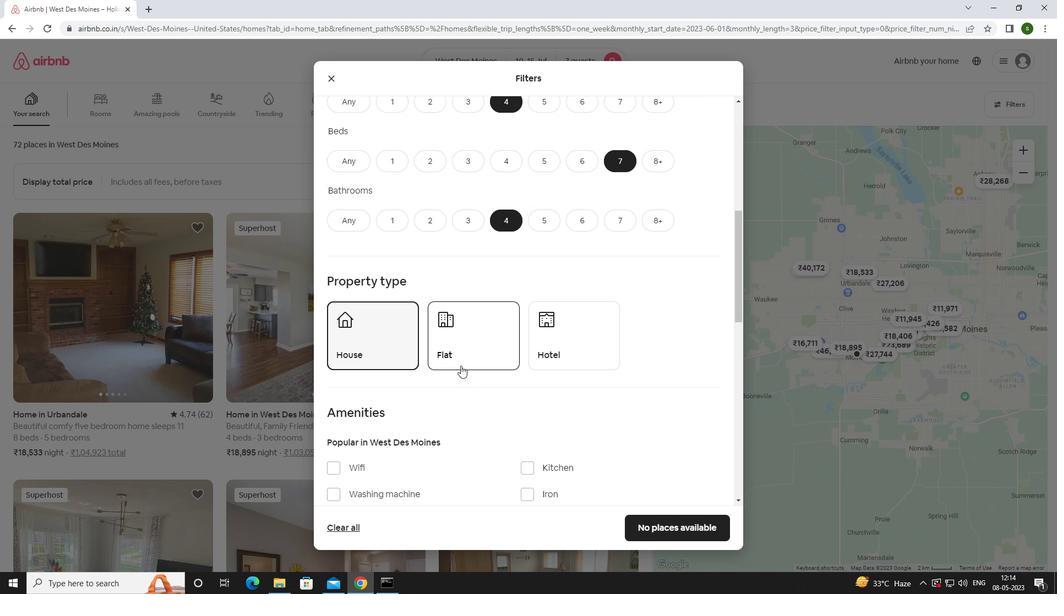 
Action: Mouse pressed left at (466, 358)
Screenshot: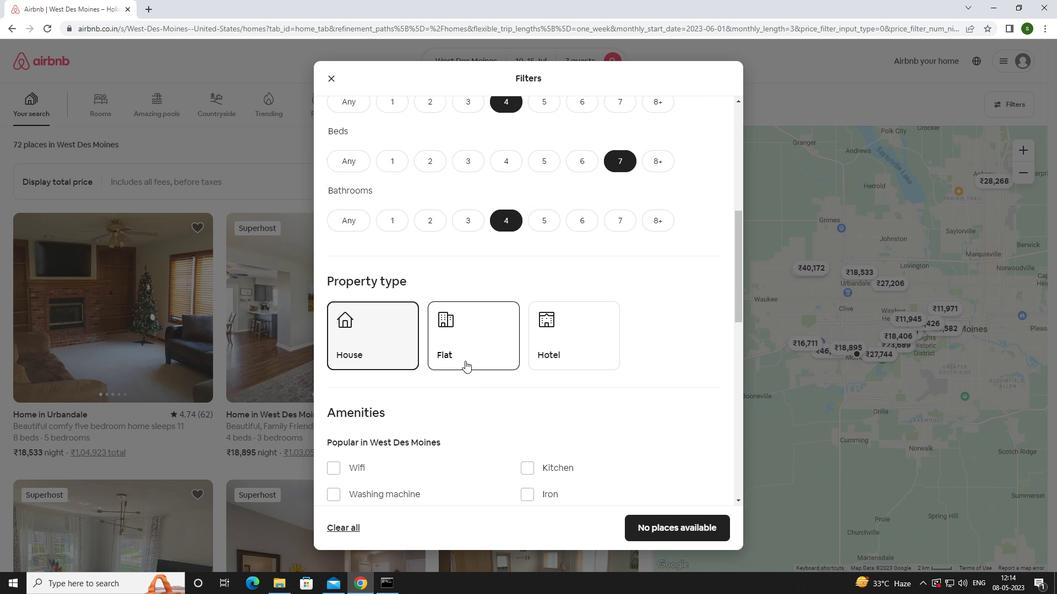 
Action: Mouse scrolled (466, 358) with delta (0, 0)
Screenshot: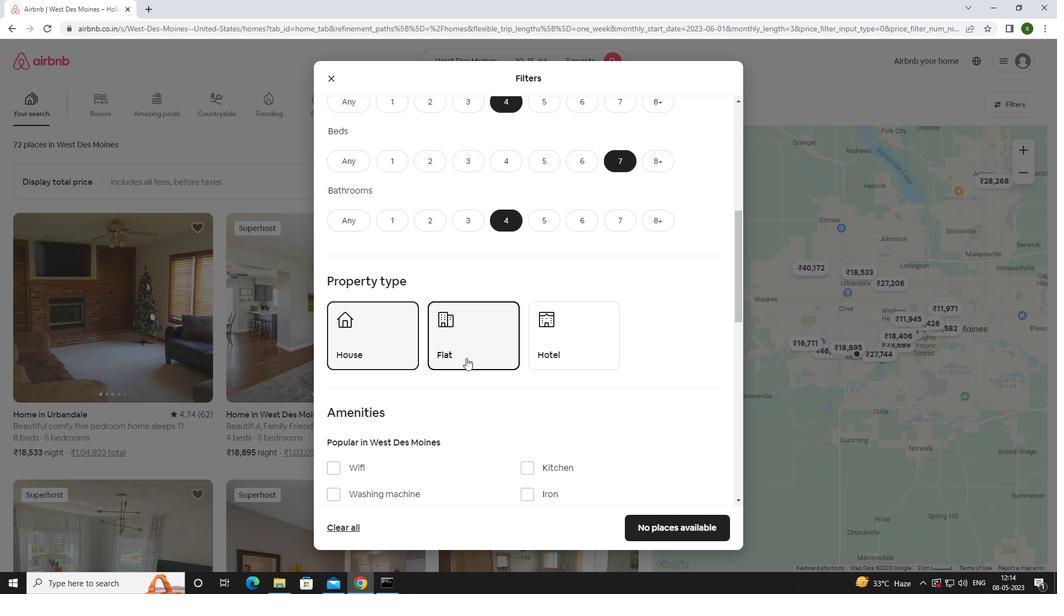 
Action: Mouse scrolled (466, 358) with delta (0, 0)
Screenshot: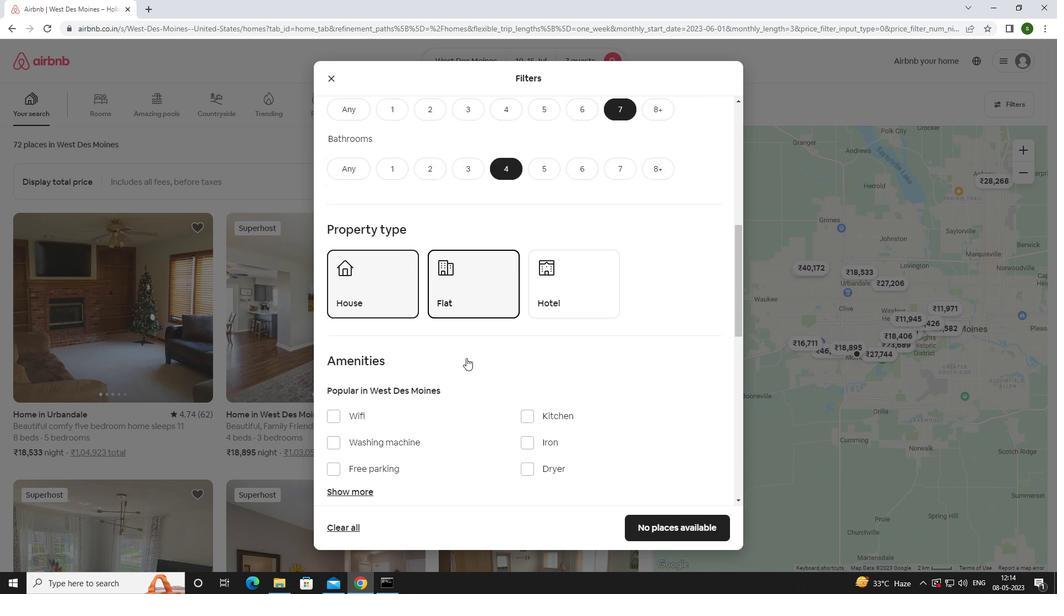 
Action: Mouse moved to (365, 357)
Screenshot: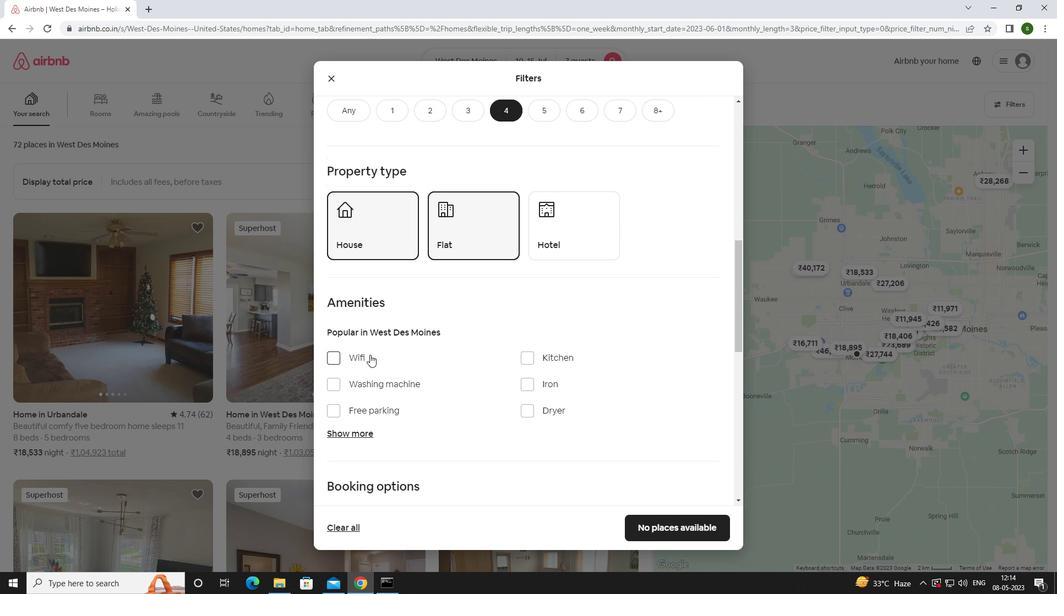 
Action: Mouse pressed left at (365, 357)
Screenshot: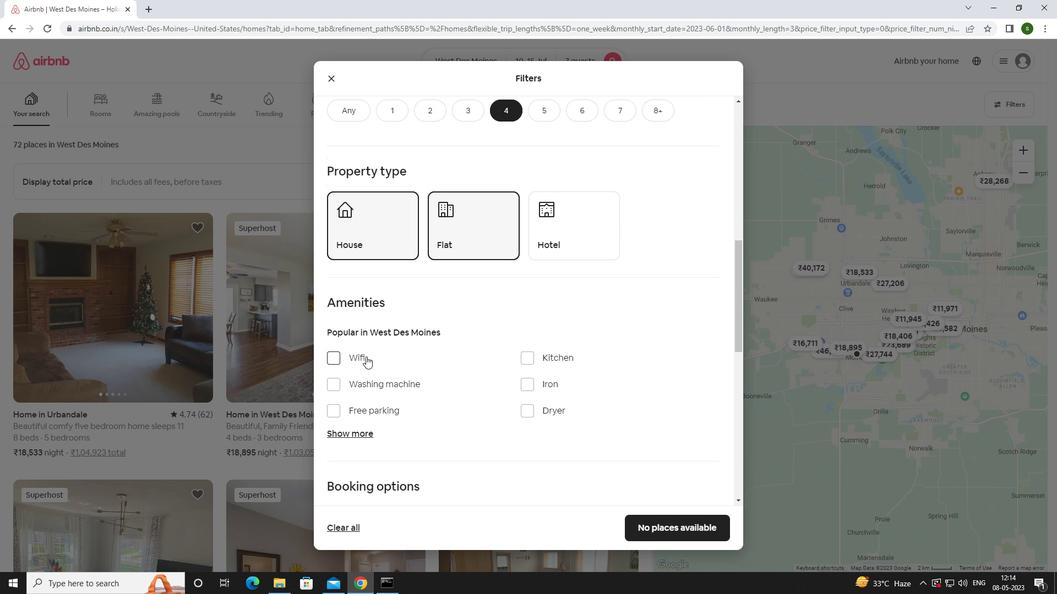 
Action: Mouse moved to (370, 408)
Screenshot: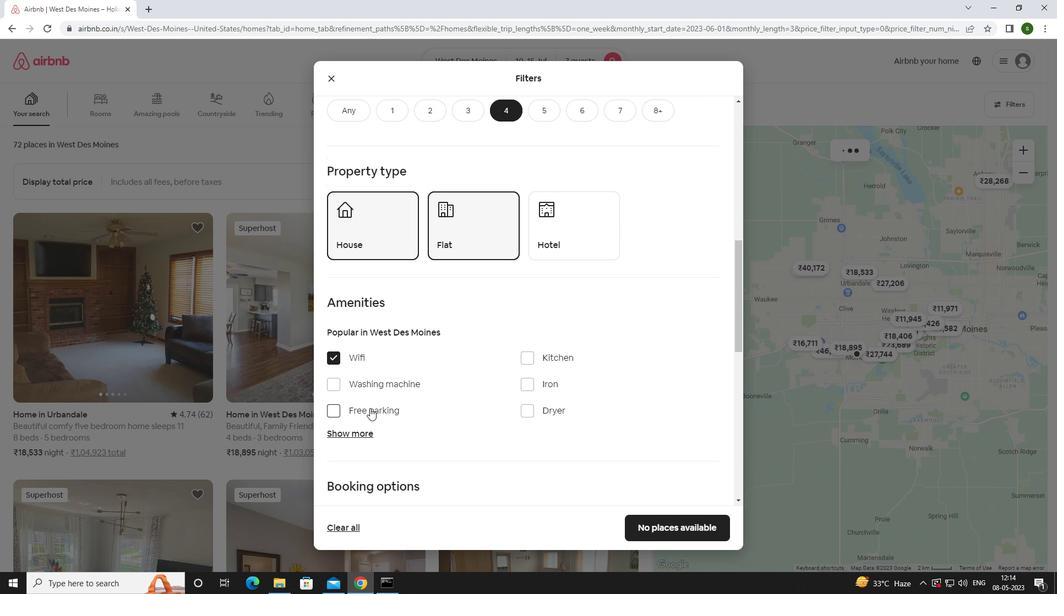 
Action: Mouse pressed left at (370, 408)
Screenshot: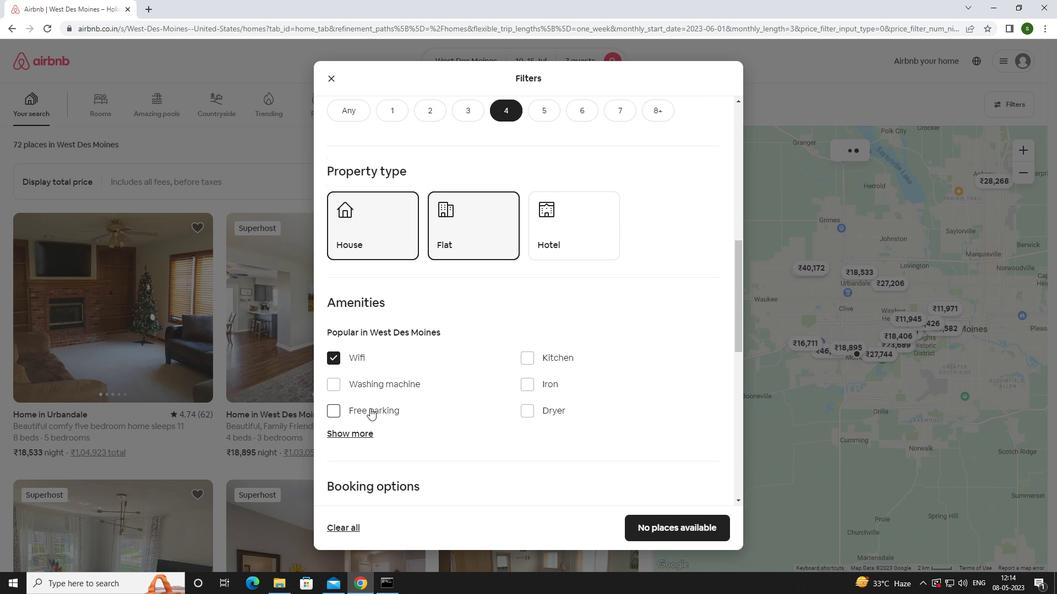 
Action: Mouse moved to (363, 429)
Screenshot: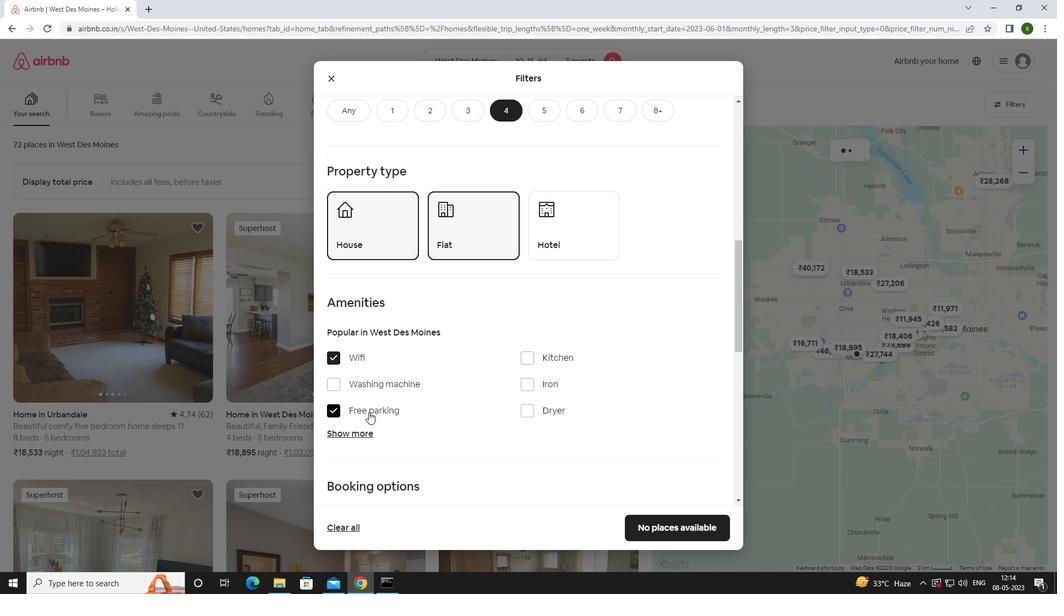 
Action: Mouse pressed left at (363, 429)
Screenshot: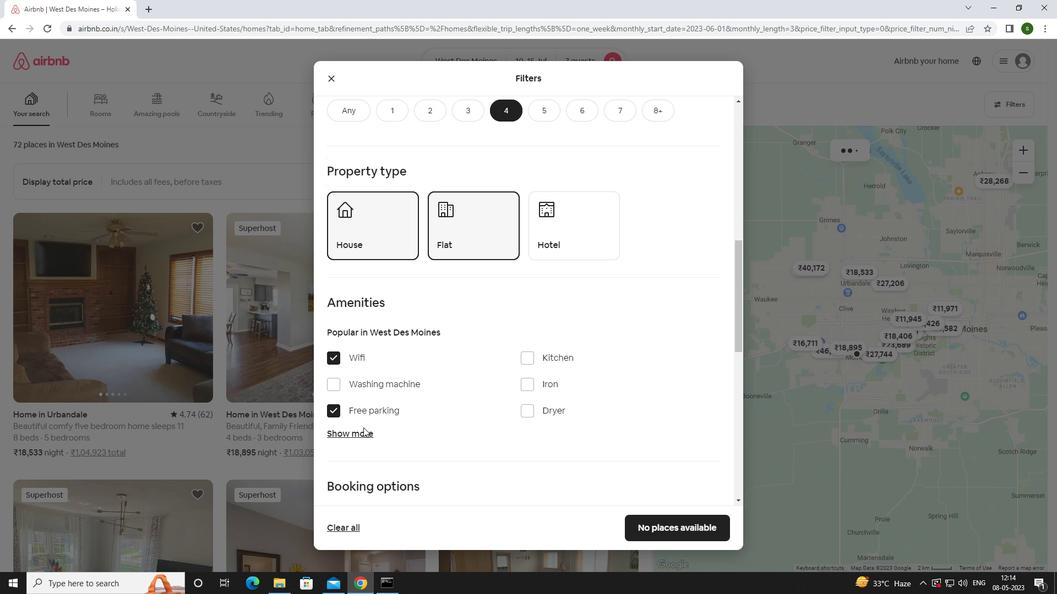 
Action: Mouse moved to (445, 385)
Screenshot: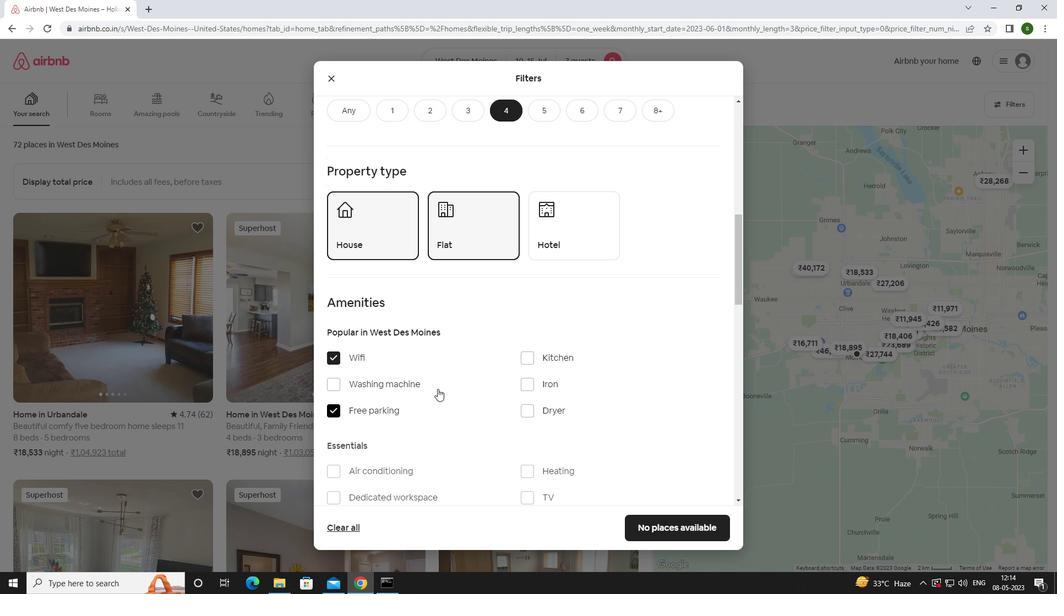 
Action: Mouse scrolled (445, 384) with delta (0, 0)
Screenshot: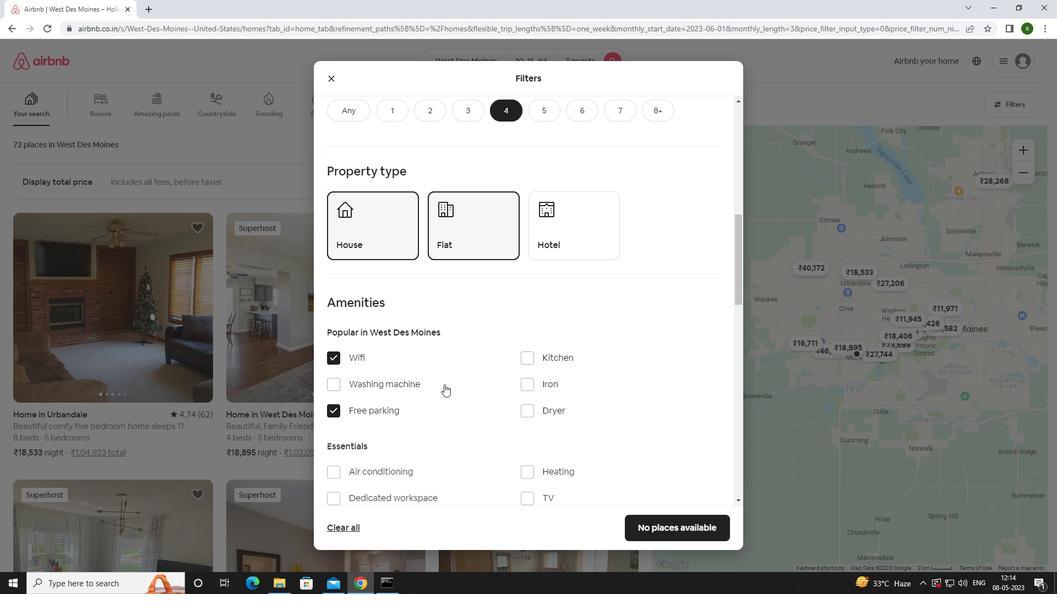 
Action: Mouse scrolled (445, 384) with delta (0, 0)
Screenshot: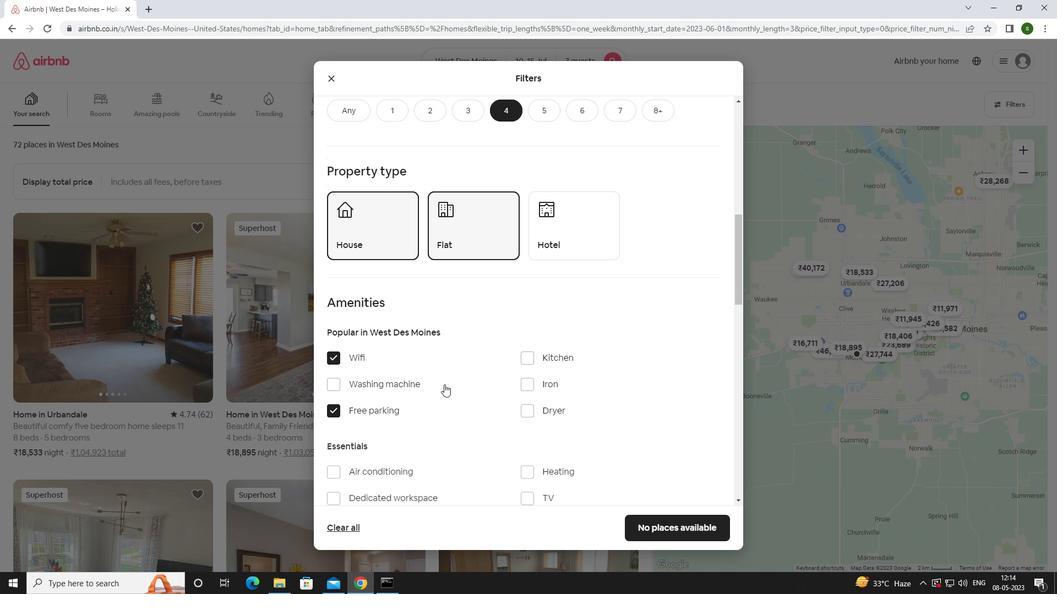 
Action: Mouse moved to (532, 393)
Screenshot: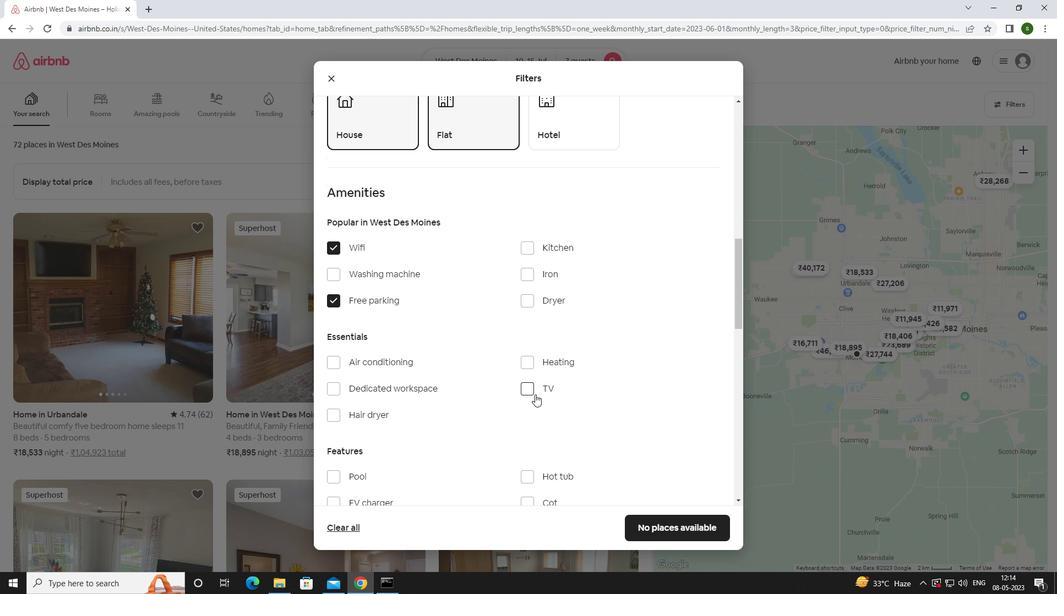 
Action: Mouse pressed left at (532, 393)
Screenshot: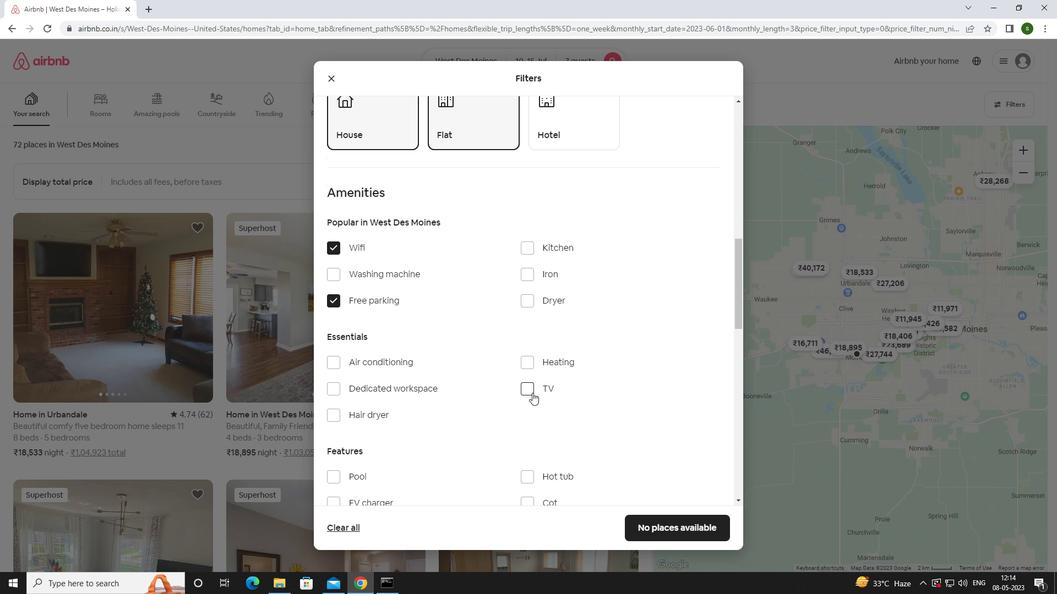 
Action: Mouse moved to (456, 360)
Screenshot: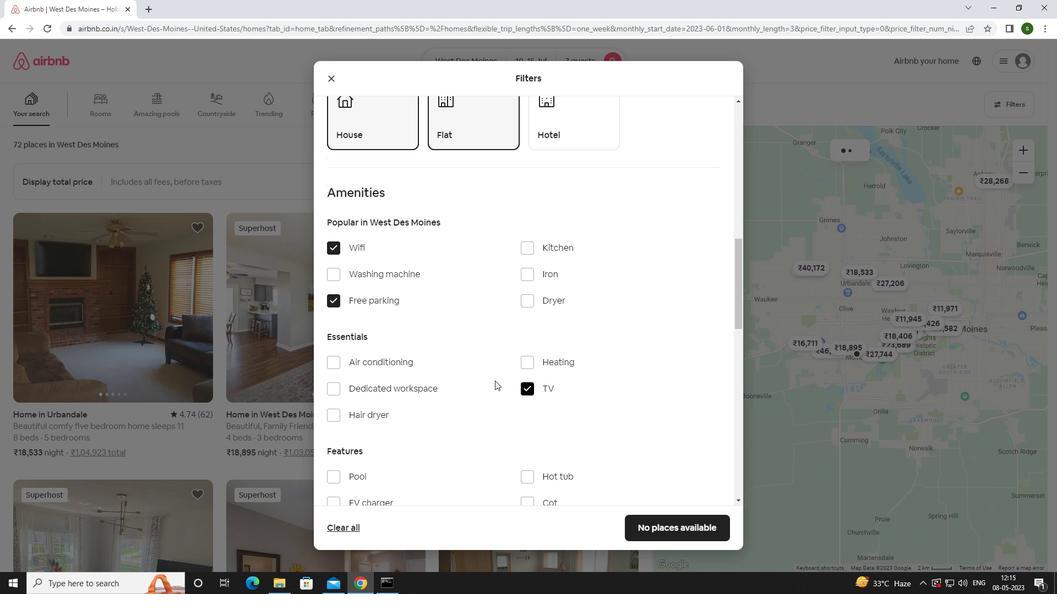 
Action: Mouse scrolled (456, 360) with delta (0, 0)
Screenshot: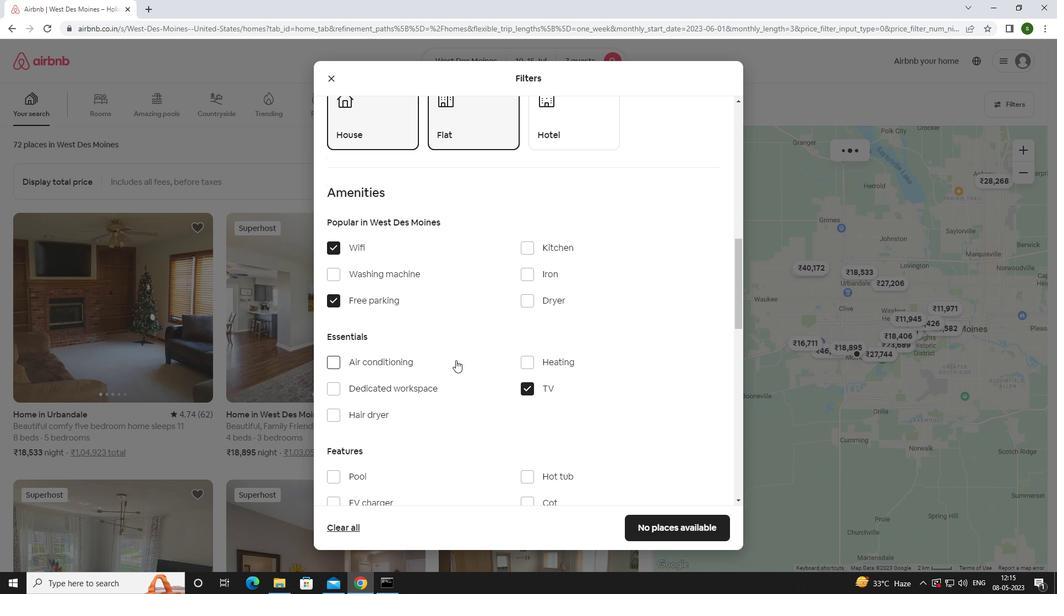 
Action: Mouse scrolled (456, 360) with delta (0, 0)
Screenshot: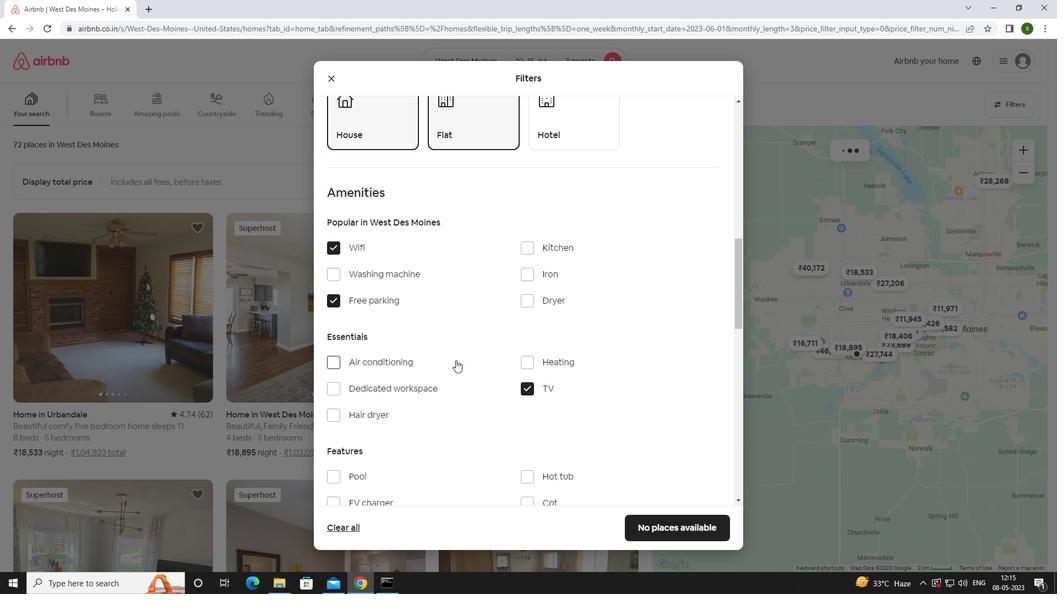 
Action: Mouse scrolled (456, 360) with delta (0, 0)
Screenshot: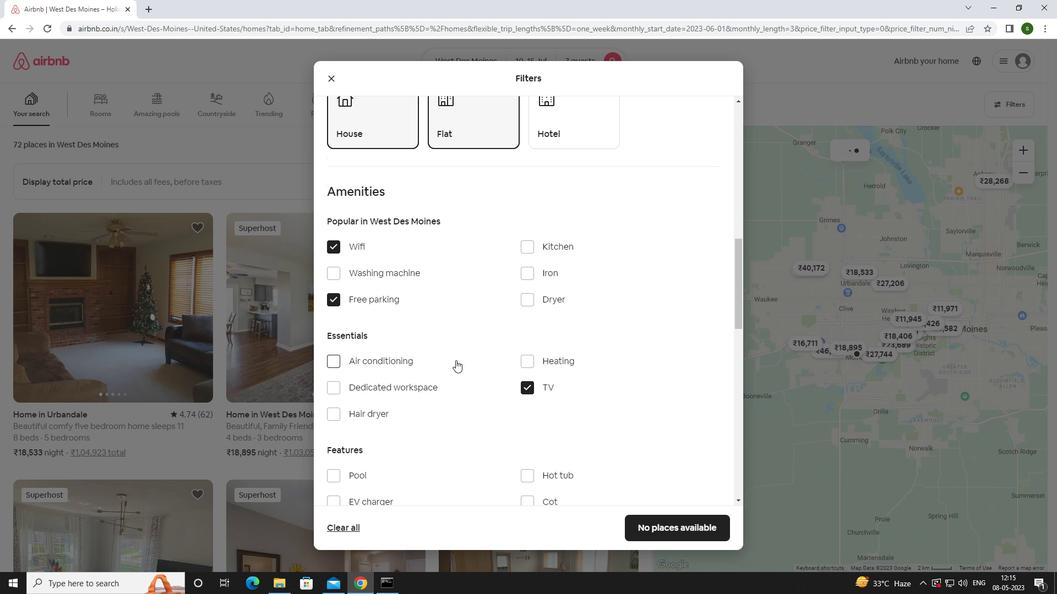 
Action: Mouse moved to (376, 393)
Screenshot: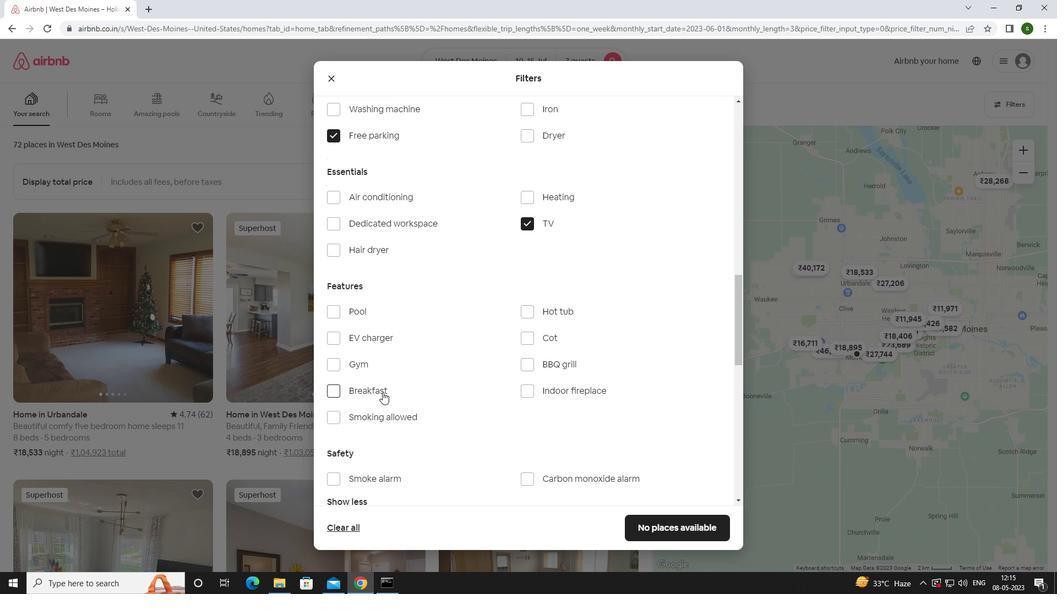 
Action: Mouse pressed left at (376, 393)
Screenshot: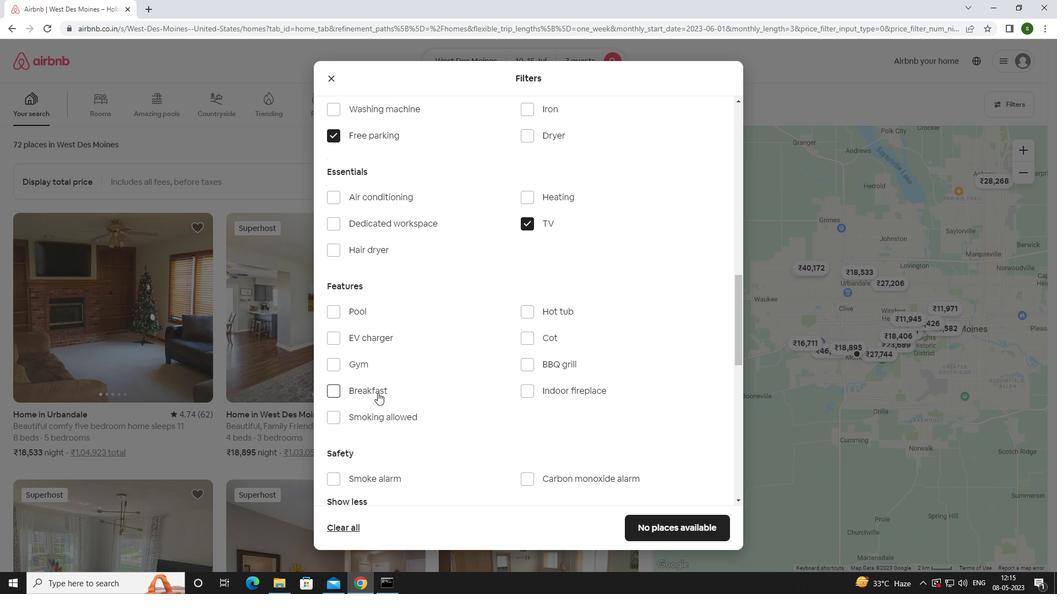 
Action: Mouse moved to (365, 364)
Screenshot: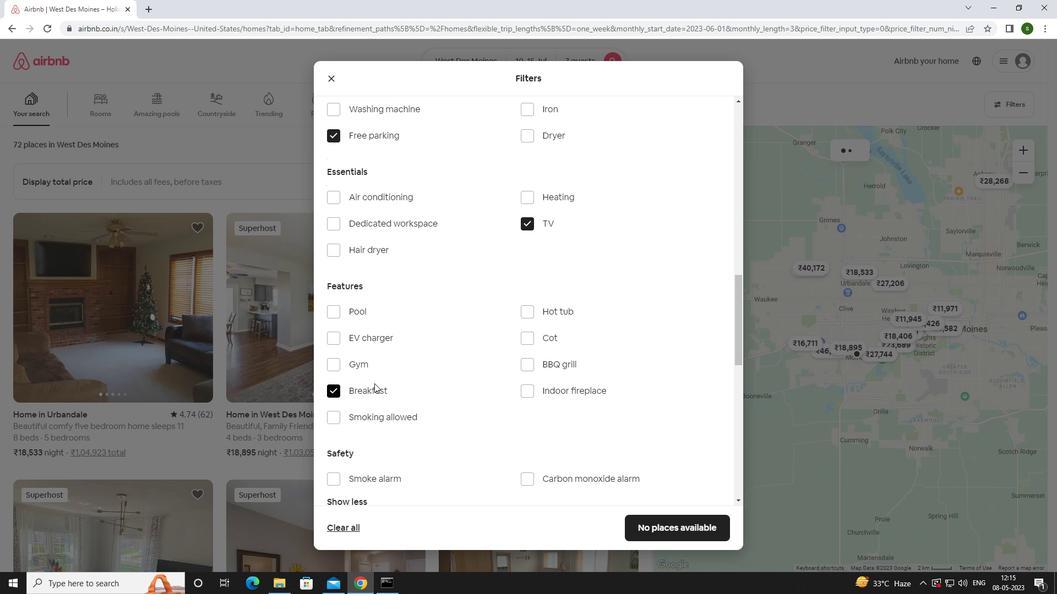 
Action: Mouse pressed left at (365, 364)
Screenshot: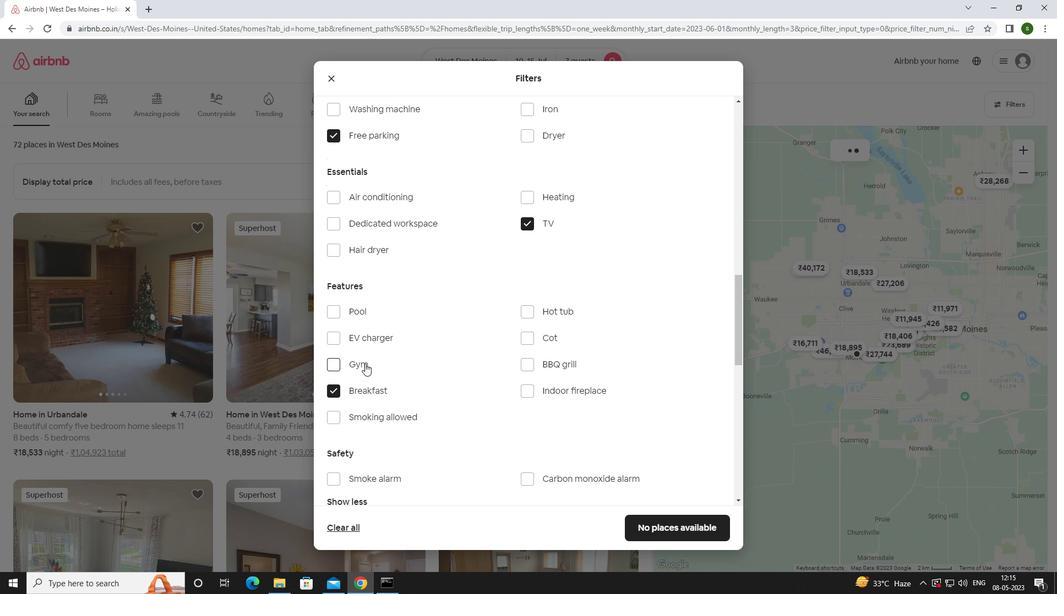 
Action: Mouse moved to (487, 363)
Screenshot: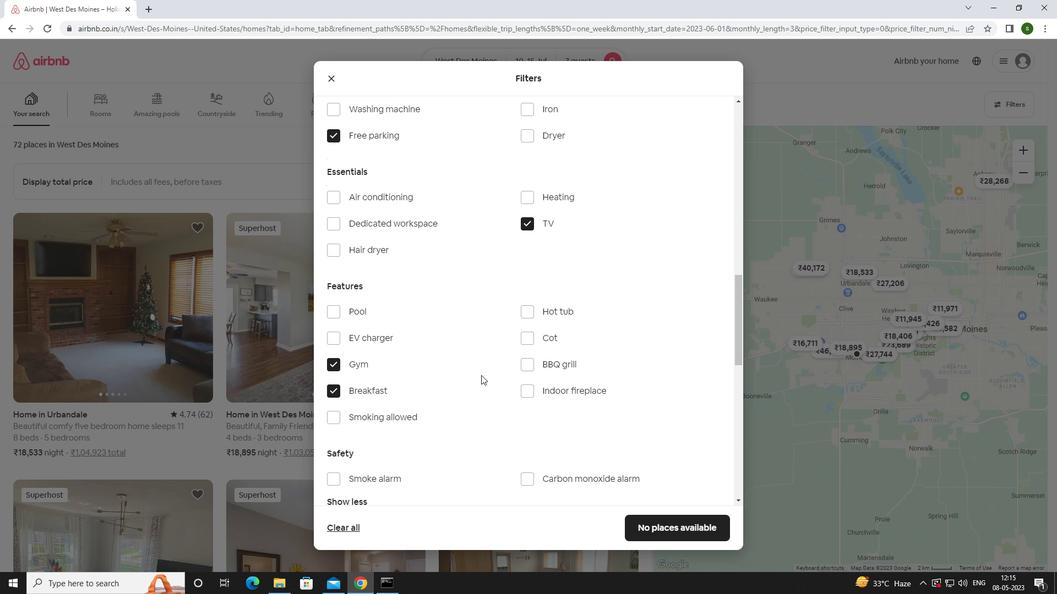 
Action: Mouse scrolled (487, 363) with delta (0, 0)
Screenshot: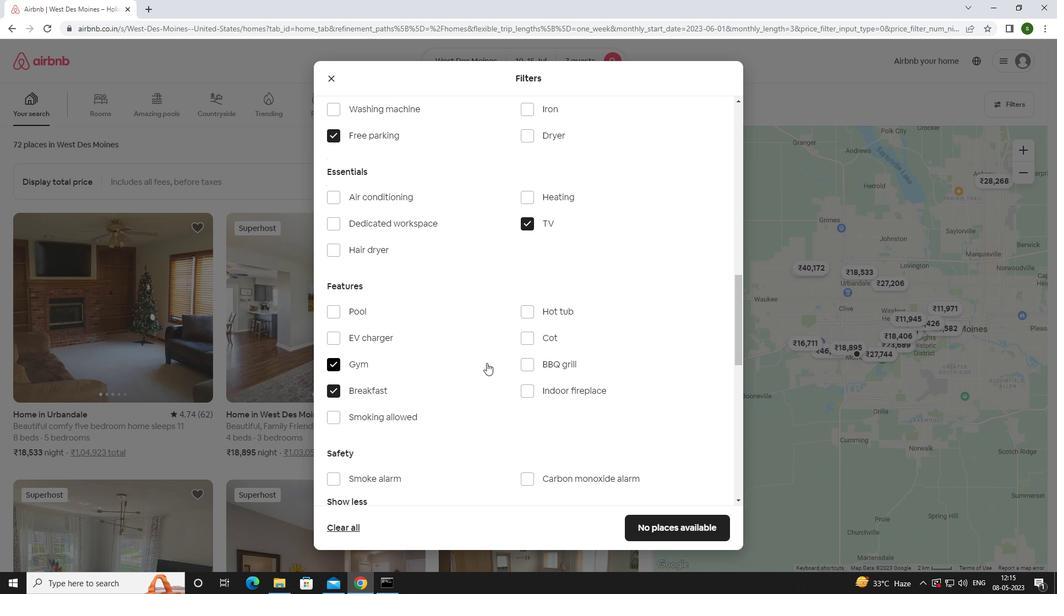 
Action: Mouse scrolled (487, 363) with delta (0, 0)
Screenshot: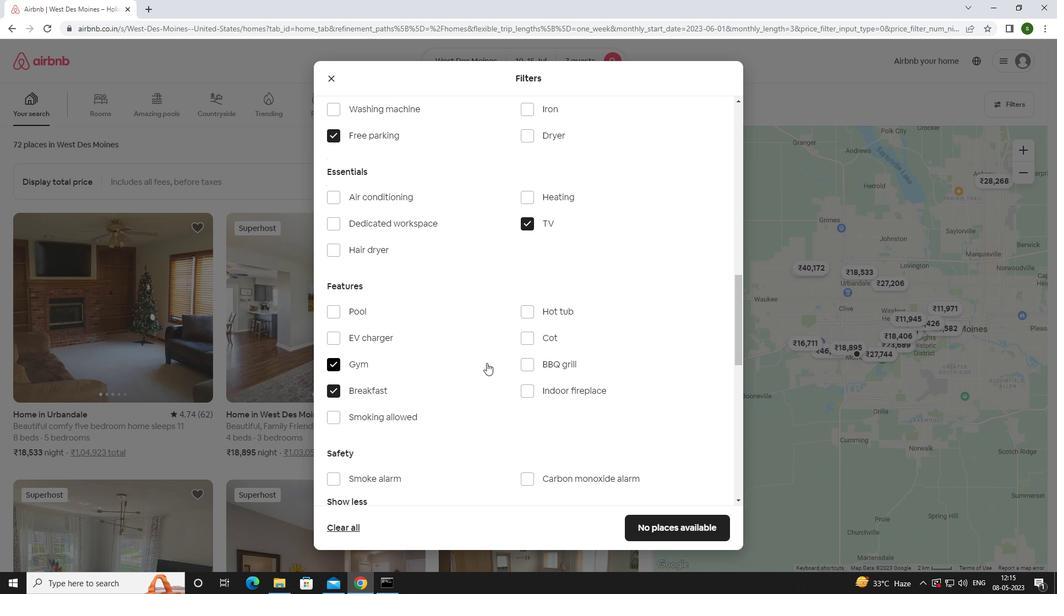 
Action: Mouse scrolled (487, 363) with delta (0, 0)
Screenshot: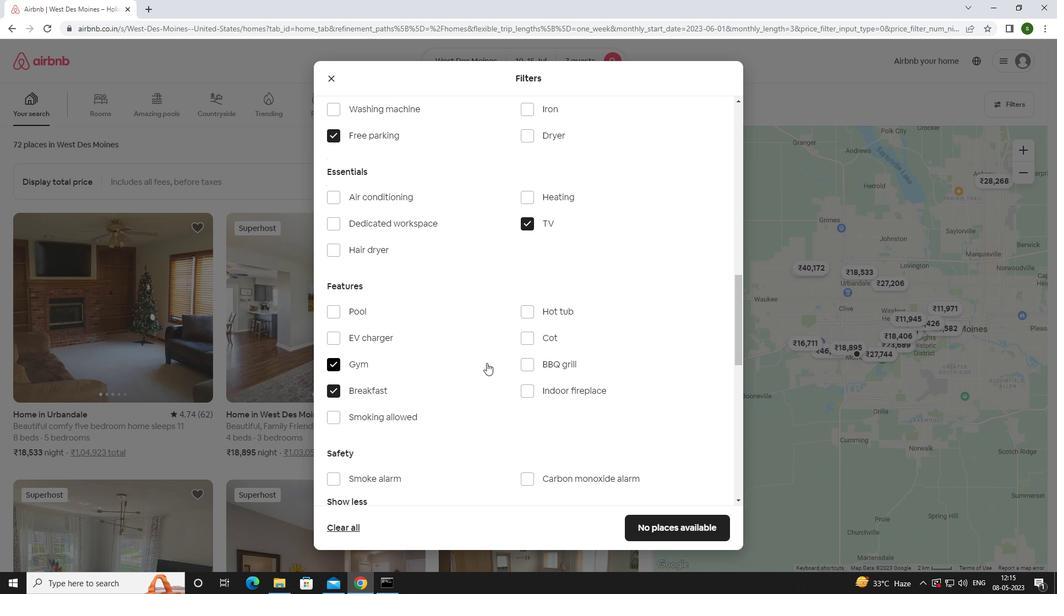 
Action: Mouse scrolled (487, 363) with delta (0, 0)
Screenshot: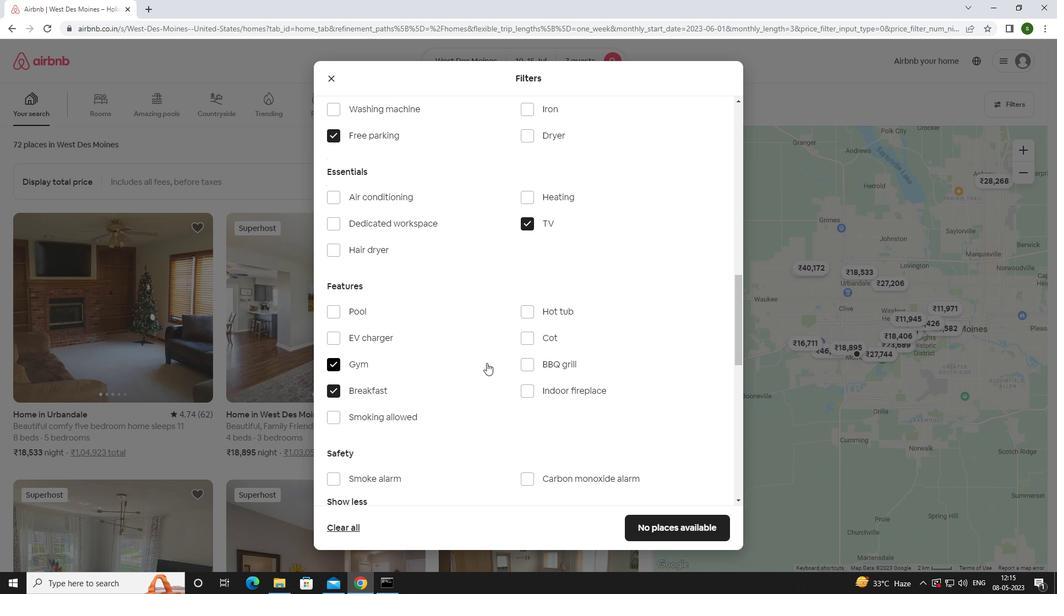
Action: Mouse scrolled (487, 363) with delta (0, 0)
Screenshot: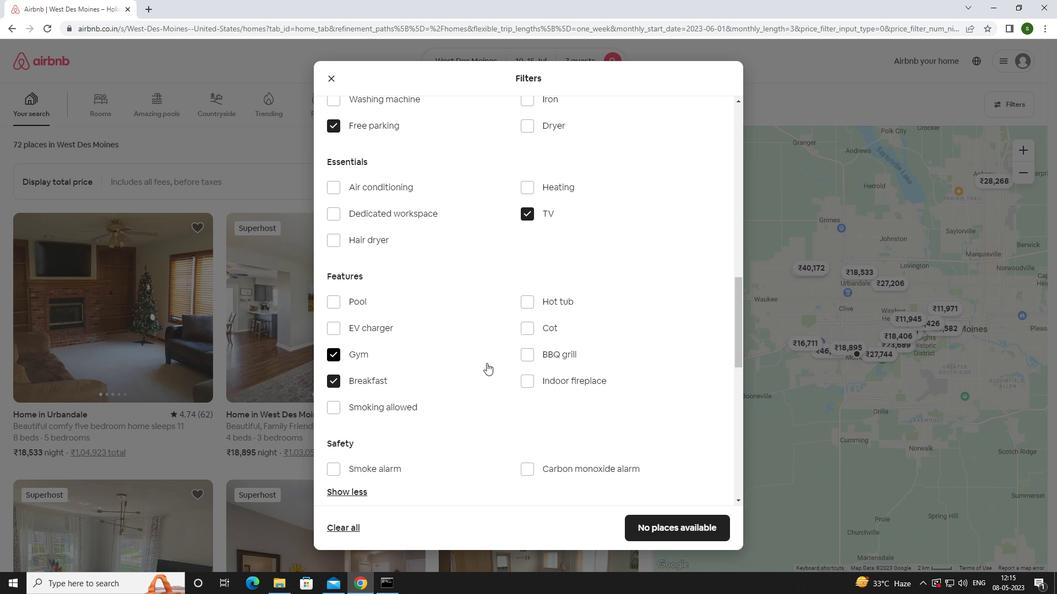 
Action: Mouse moved to (701, 355)
Screenshot: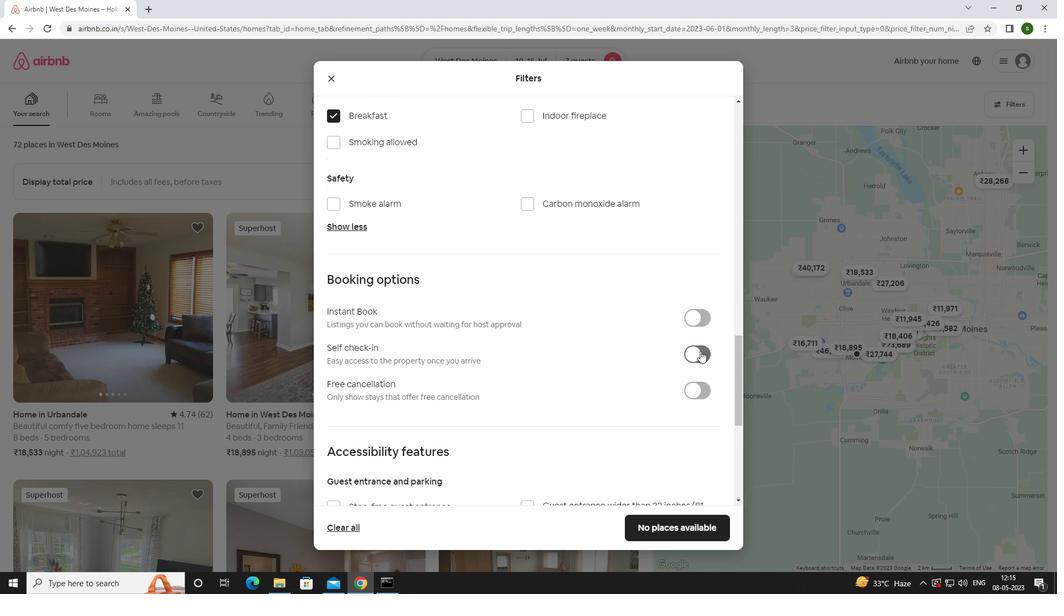 
Action: Mouse pressed left at (701, 355)
Screenshot: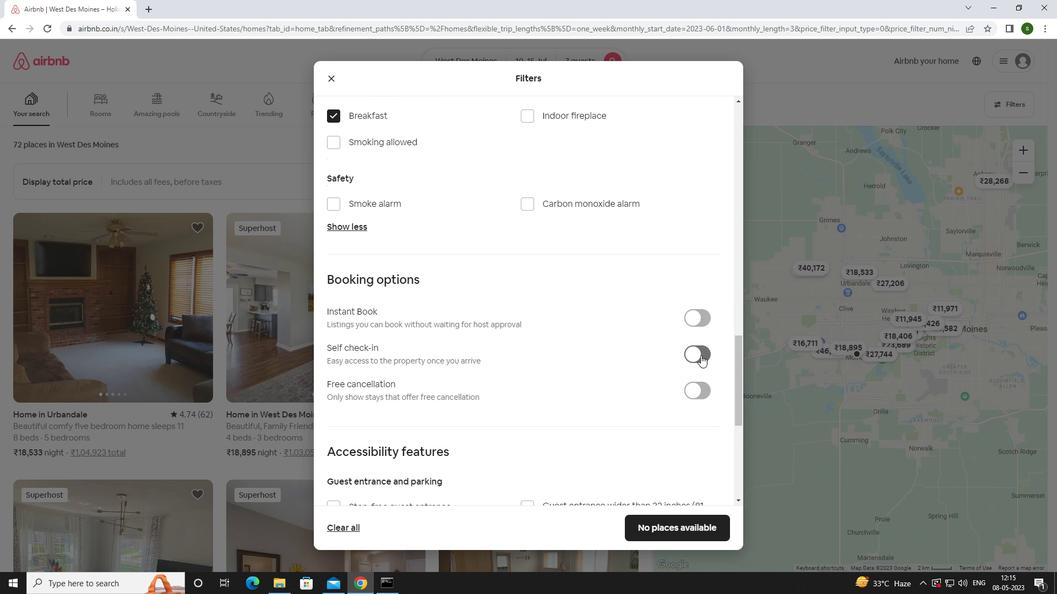 
Action: Mouse moved to (597, 338)
Screenshot: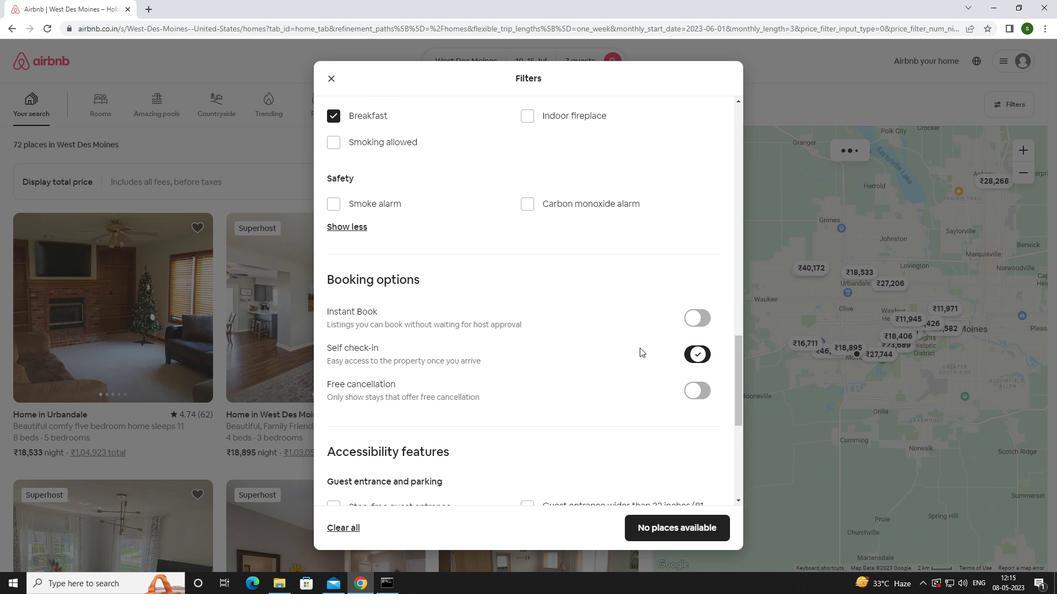 
Action: Mouse scrolled (597, 338) with delta (0, 0)
Screenshot: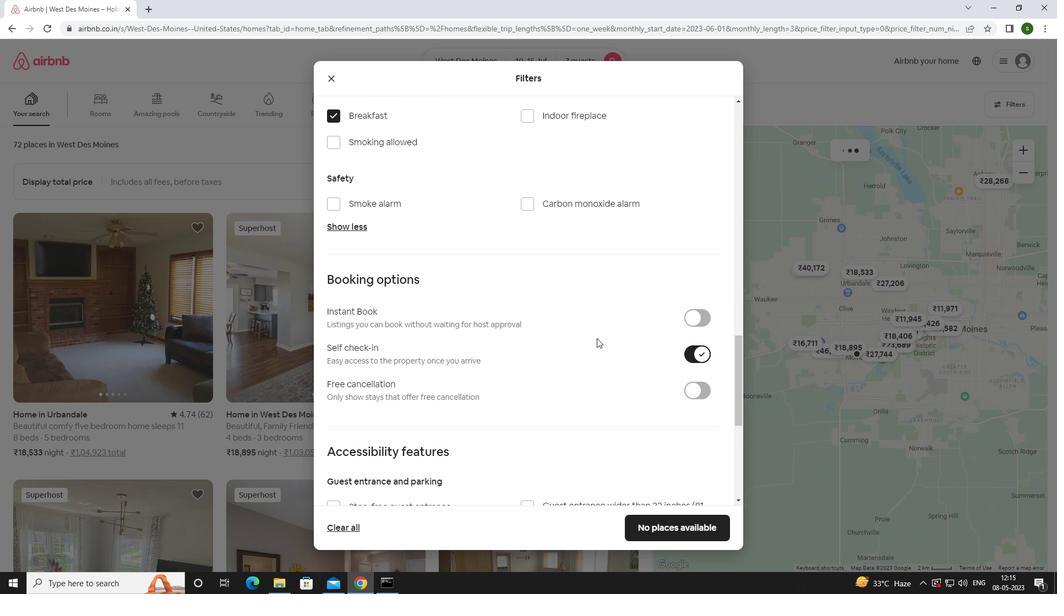 
Action: Mouse scrolled (597, 338) with delta (0, 0)
Screenshot: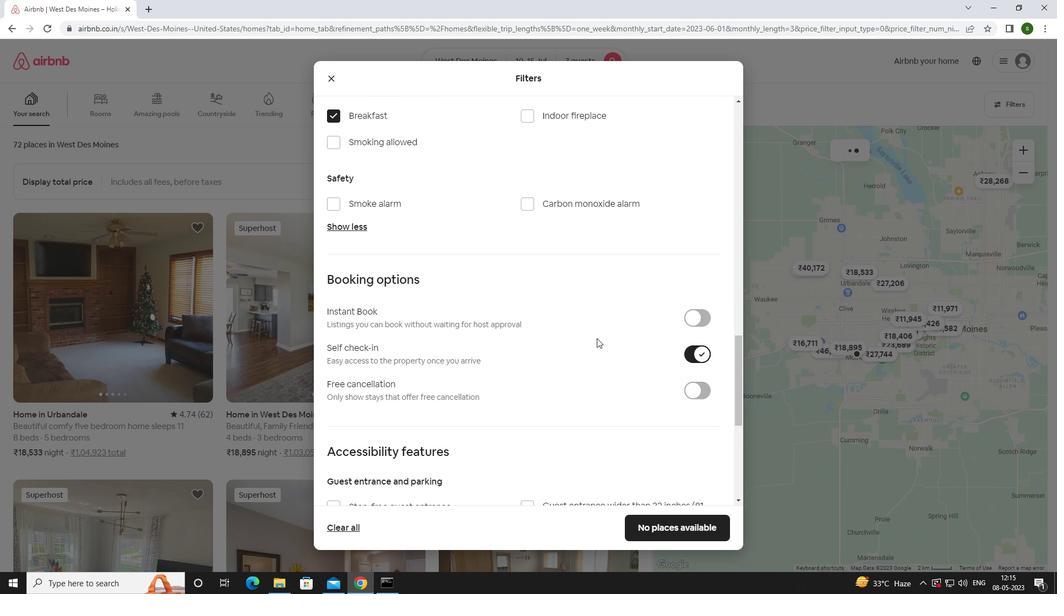 
Action: Mouse moved to (596, 338)
Screenshot: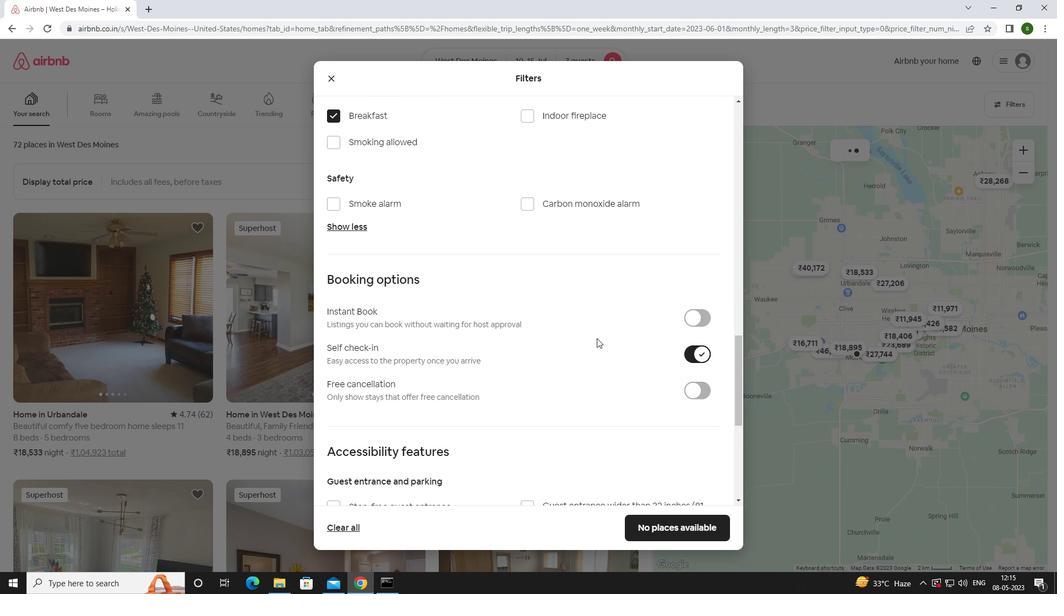
Action: Mouse scrolled (596, 338) with delta (0, 0)
Screenshot: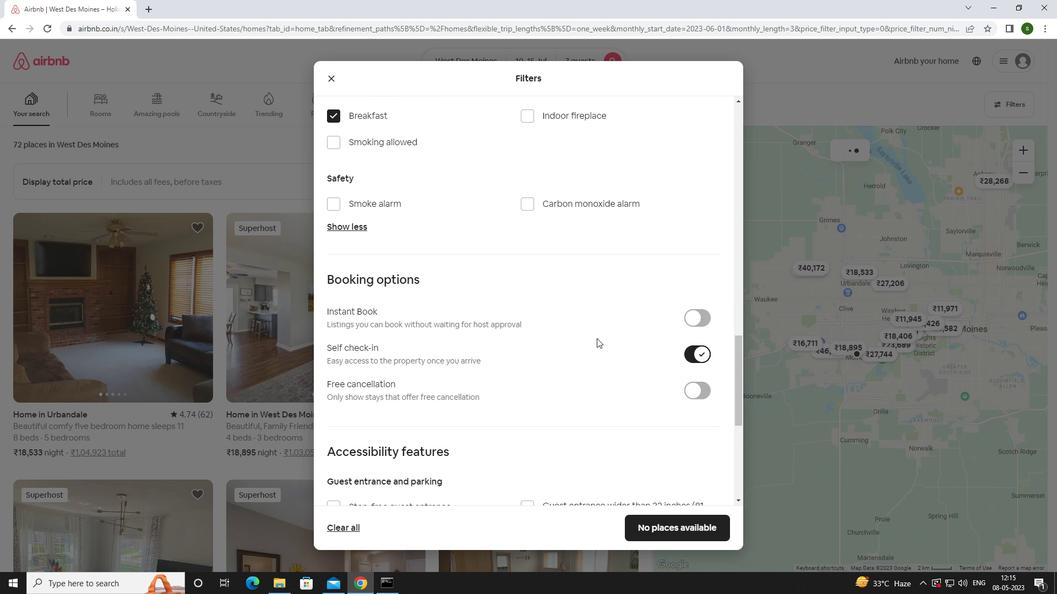 
Action: Mouse scrolled (596, 338) with delta (0, 0)
Screenshot: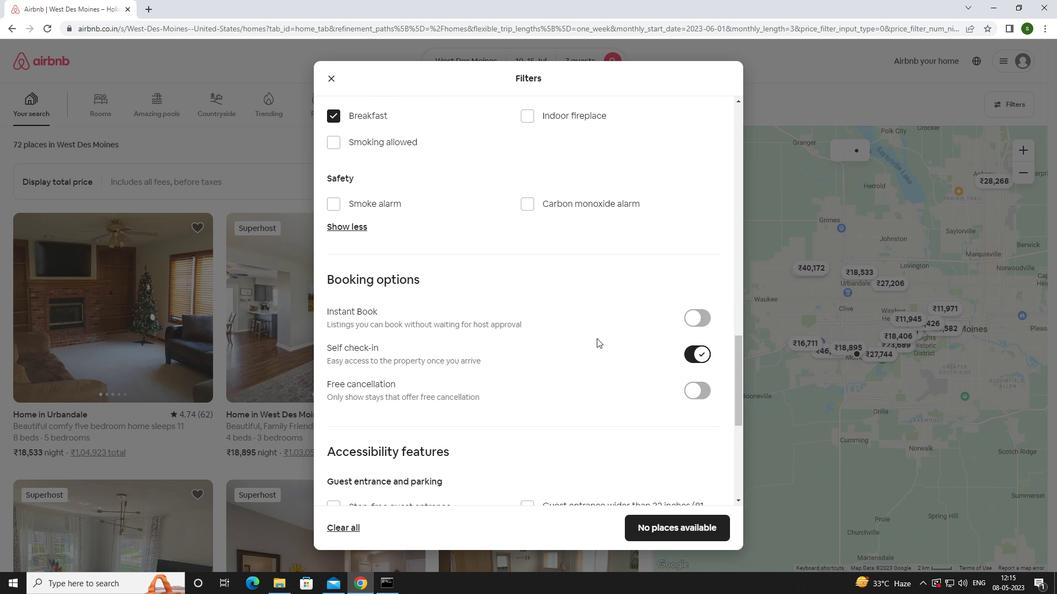 
Action: Mouse scrolled (596, 338) with delta (0, 0)
Screenshot: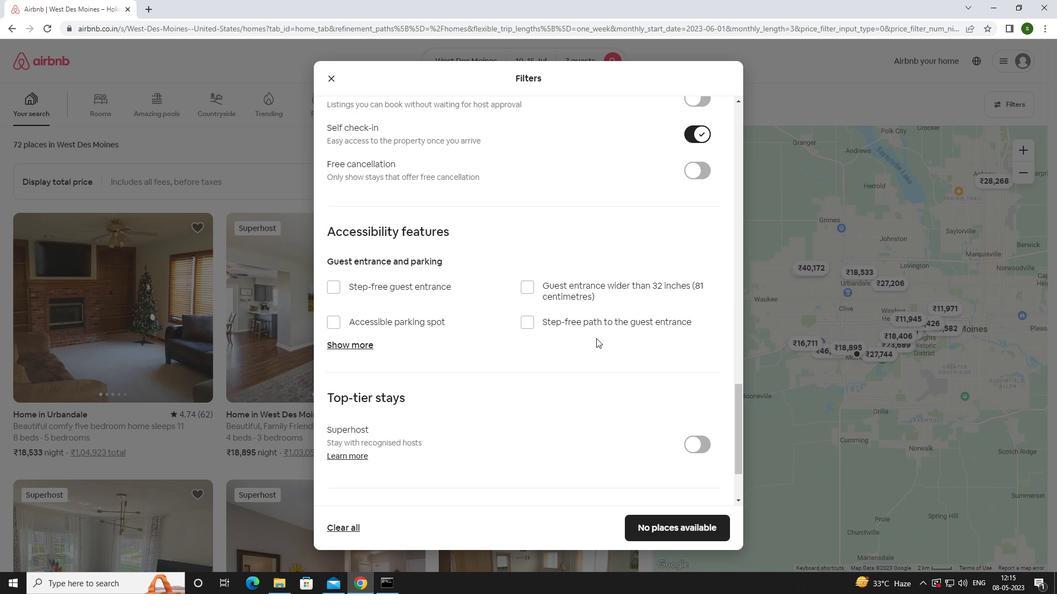 
Action: Mouse scrolled (596, 338) with delta (0, 0)
Screenshot: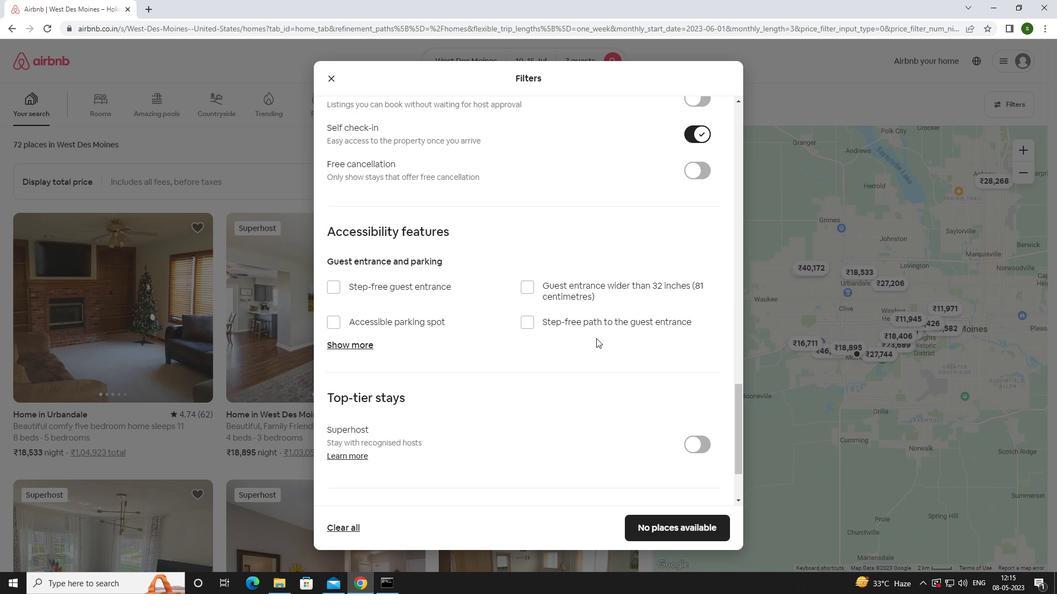 
Action: Mouse scrolled (596, 338) with delta (0, 0)
Screenshot: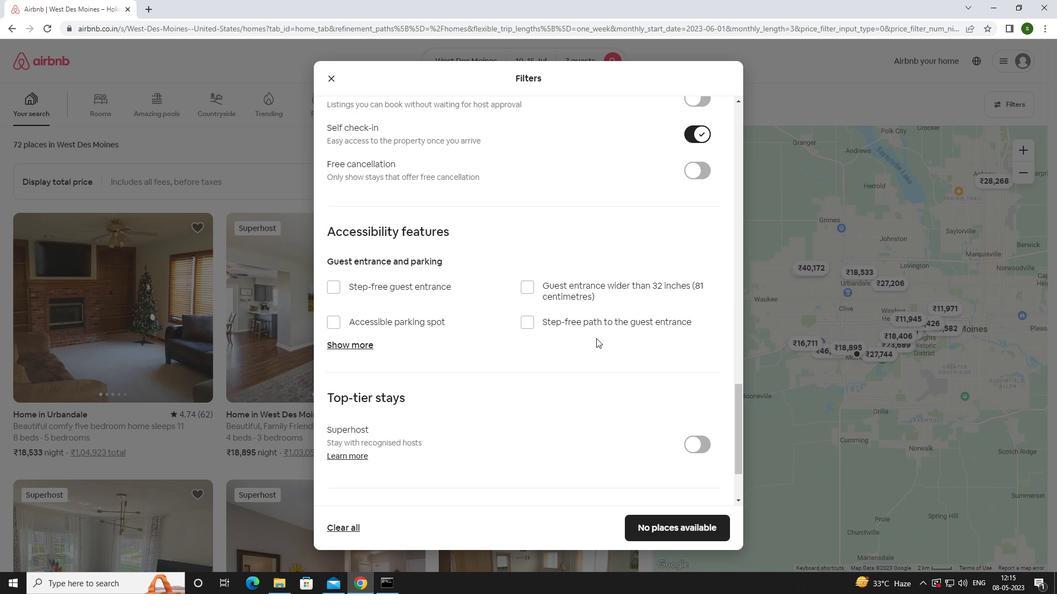 
Action: Mouse scrolled (596, 338) with delta (0, 0)
Screenshot: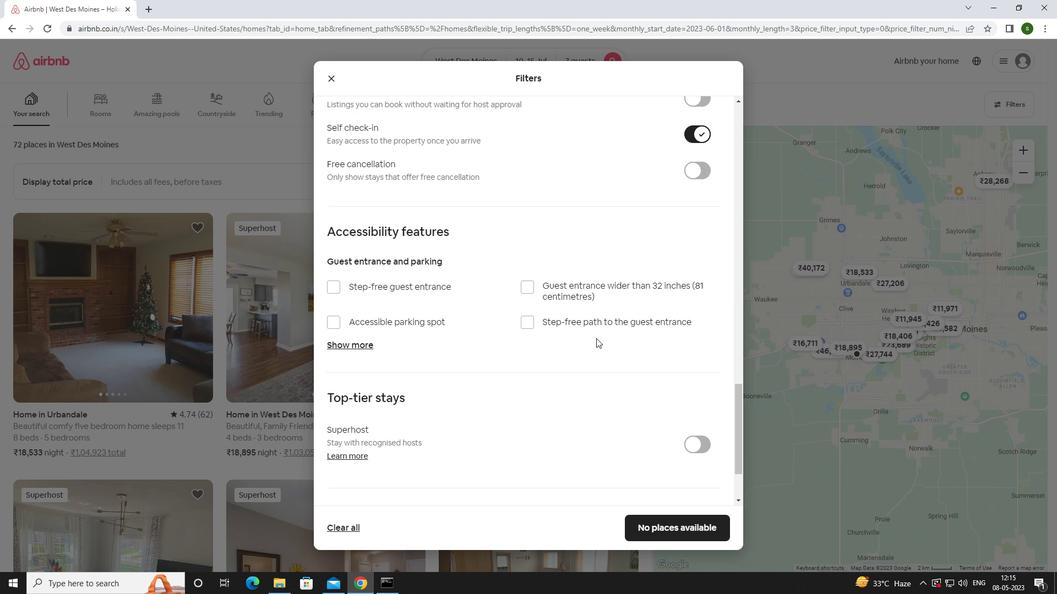 
Action: Mouse scrolled (596, 338) with delta (0, 0)
Screenshot: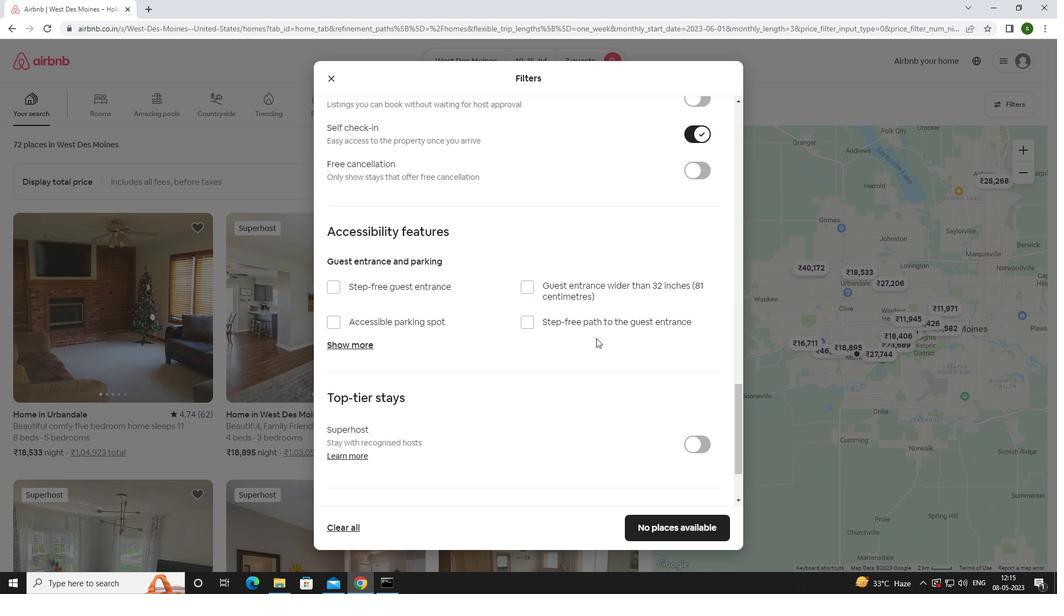 
Action: Mouse moved to (369, 446)
Screenshot: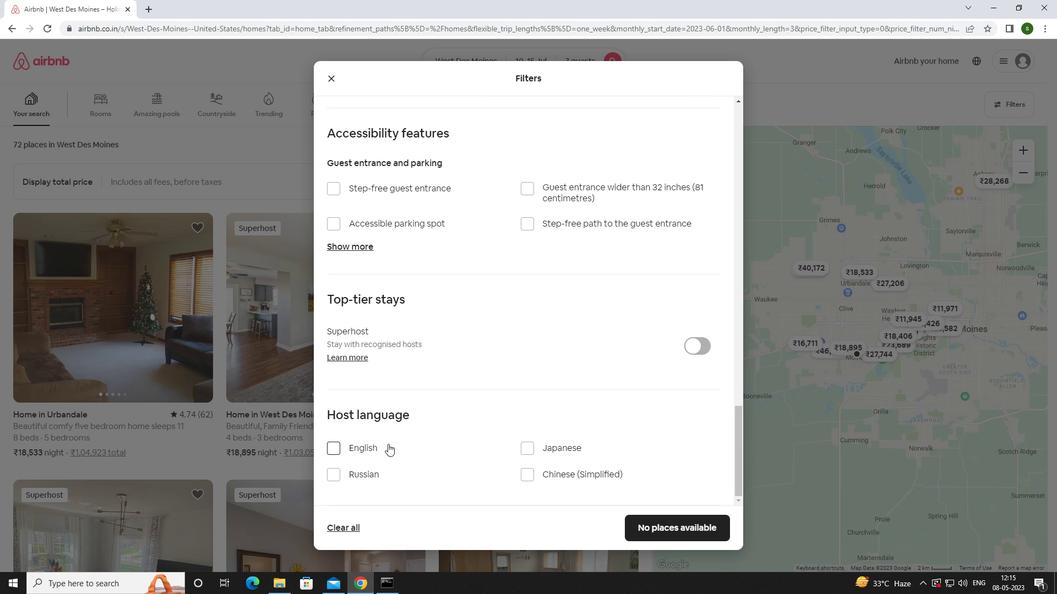 
Action: Mouse pressed left at (369, 446)
Screenshot: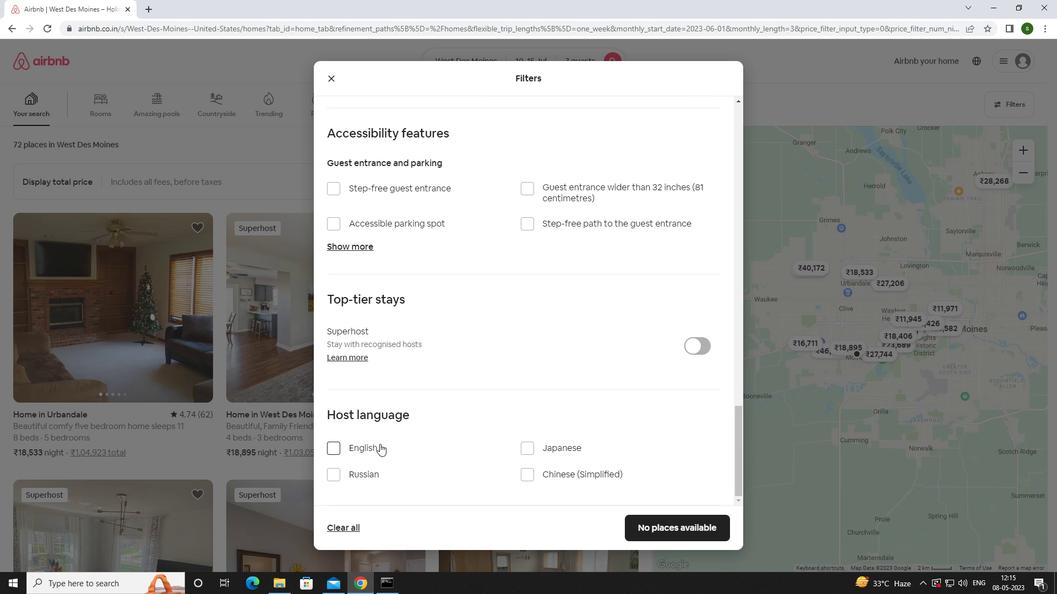 
Action: Mouse moved to (658, 521)
Screenshot: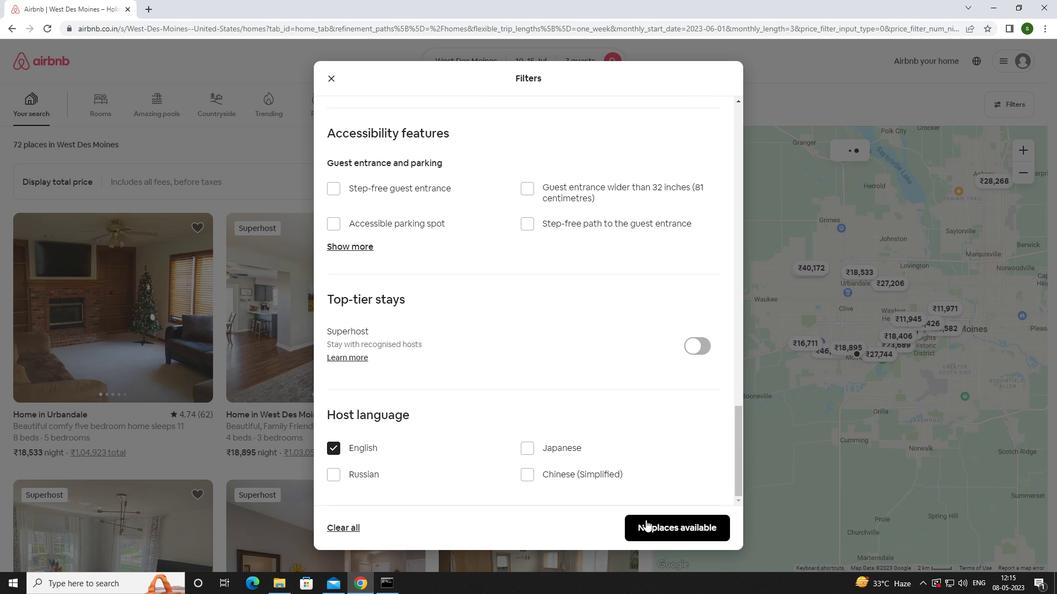 
Action: Mouse pressed left at (658, 521)
Screenshot: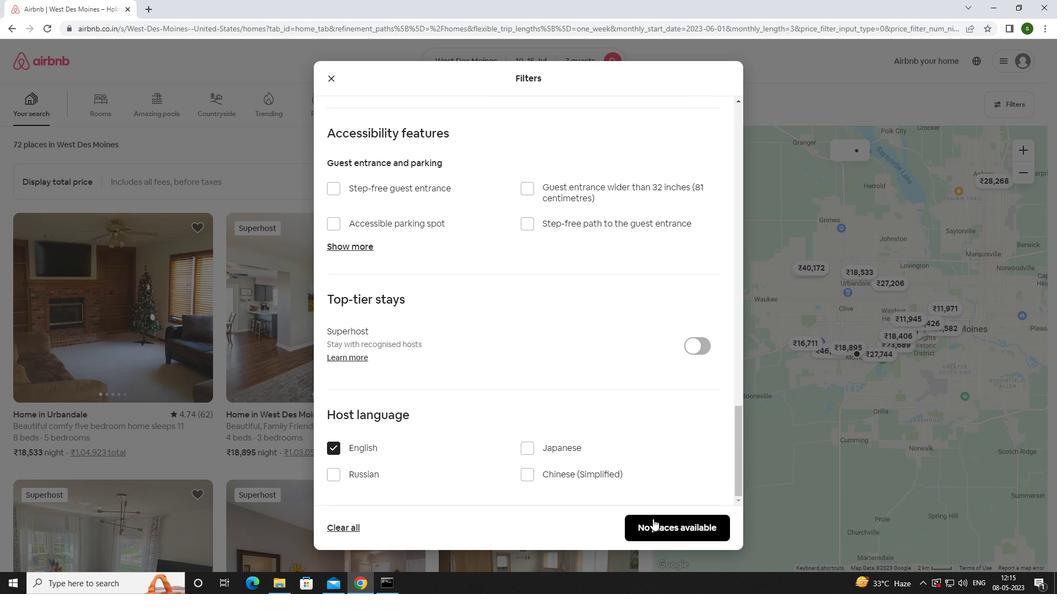 
Action: Mouse moved to (437, 261)
Screenshot: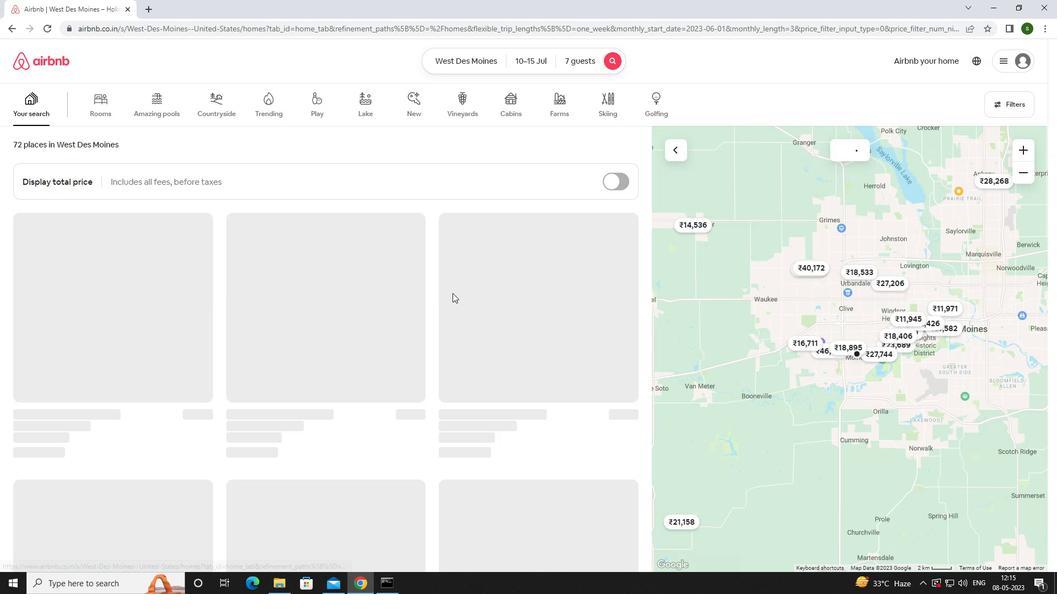 
